 Task: Find connections with filter location Ouro Branco with filter topic #startupquoteswith filter profile language French with filter current company UNDP in India with filter school Khalsa College Amritsar with filter industry Food and Beverage Services with filter service category Visual Design with filter keywords title Video Game Writer
Action: Mouse moved to (204, 308)
Screenshot: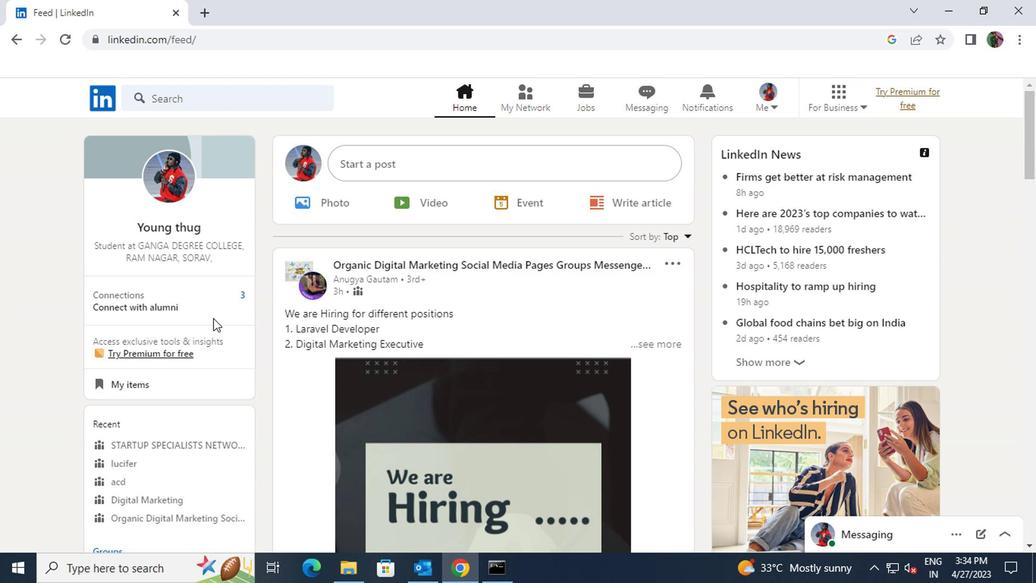 
Action: Mouse pressed left at (204, 308)
Screenshot: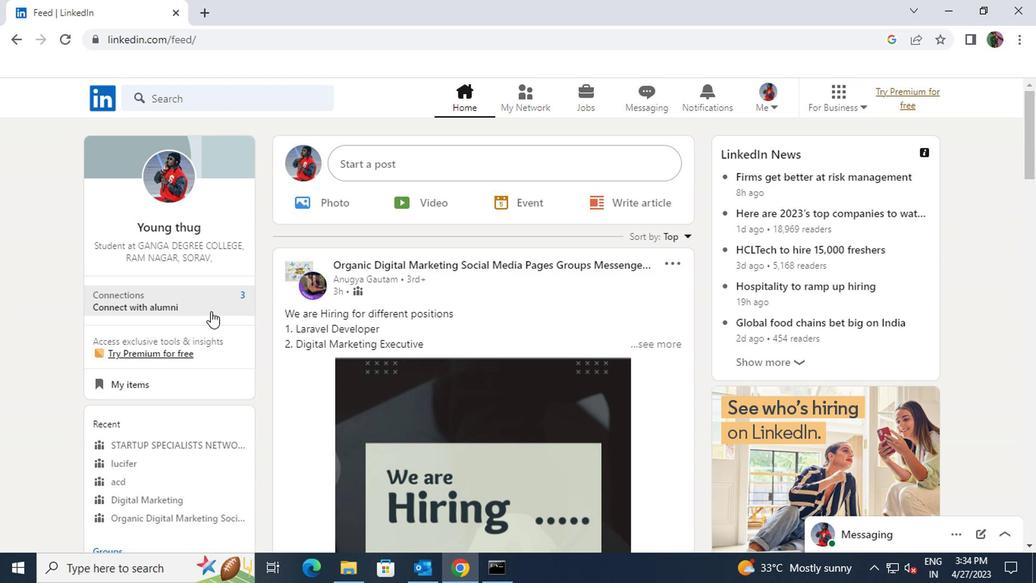 
Action: Mouse moved to (205, 184)
Screenshot: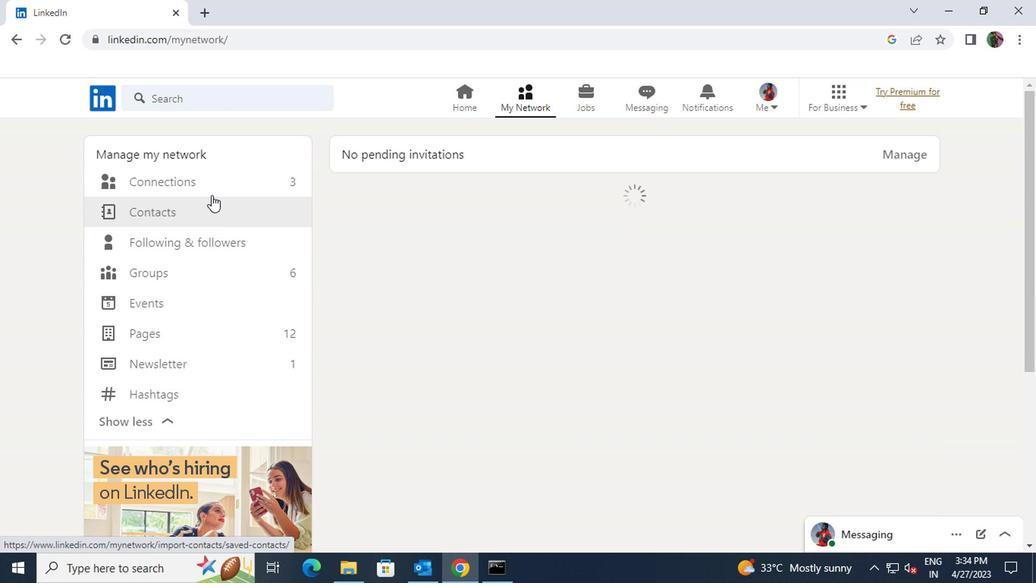 
Action: Mouse pressed left at (205, 184)
Screenshot: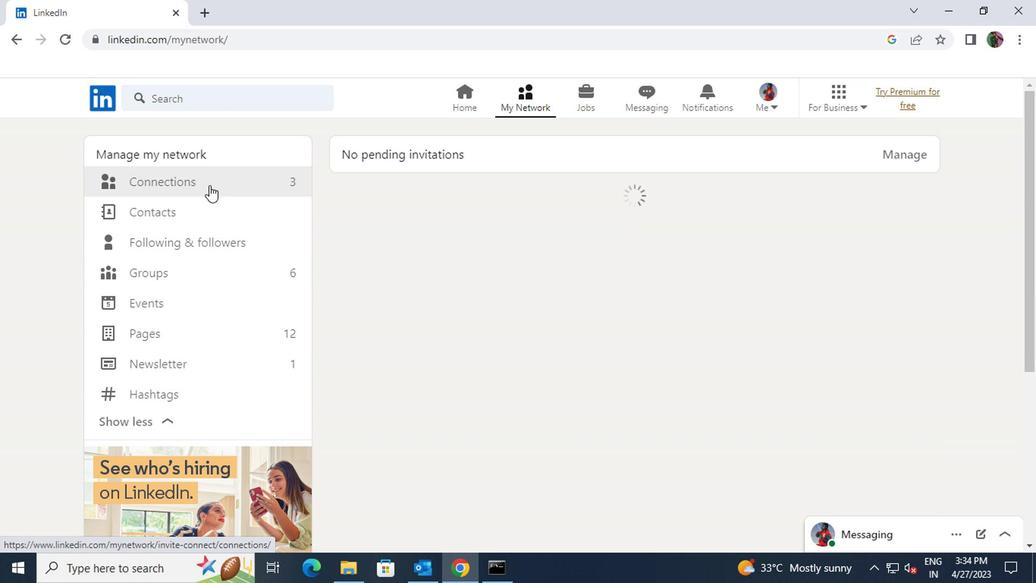
Action: Mouse moved to (605, 183)
Screenshot: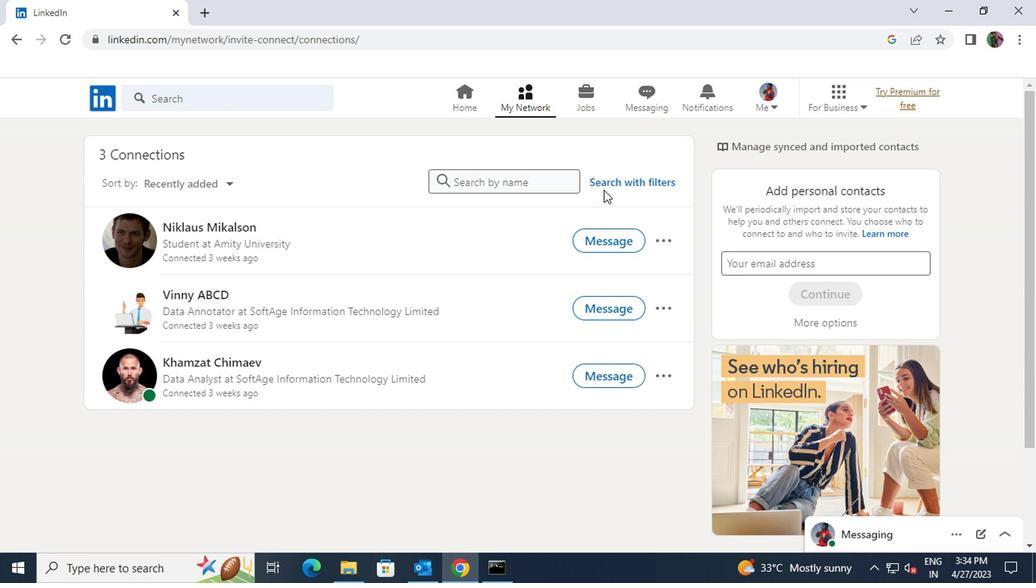 
Action: Mouse pressed left at (605, 183)
Screenshot: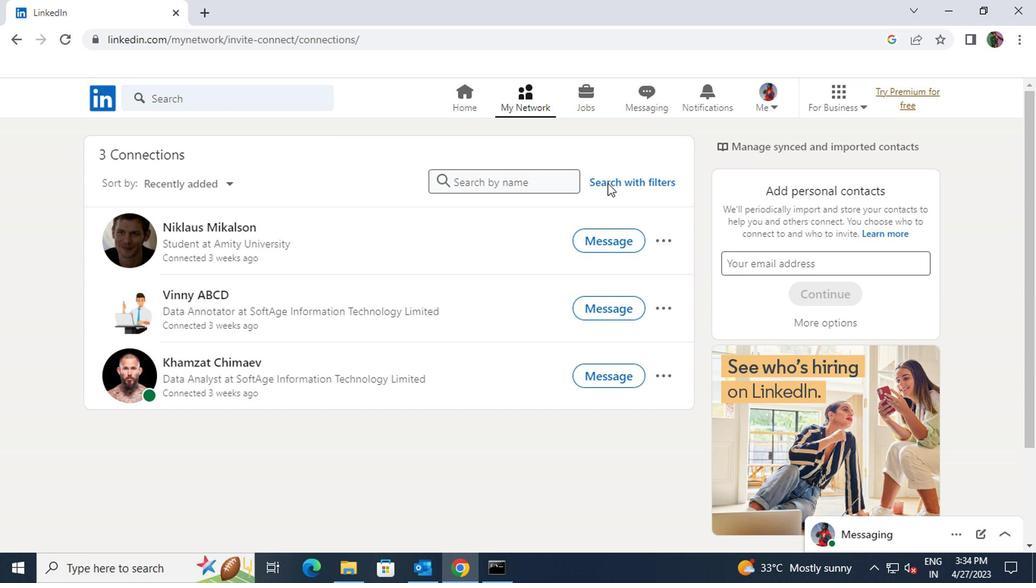 
Action: Mouse moved to (613, 179)
Screenshot: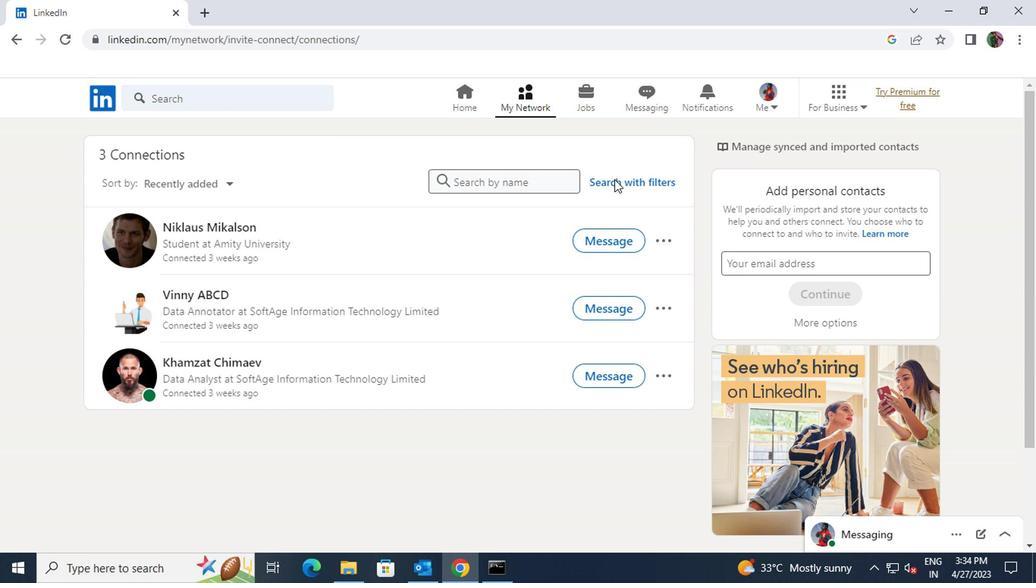 
Action: Mouse pressed left at (613, 179)
Screenshot: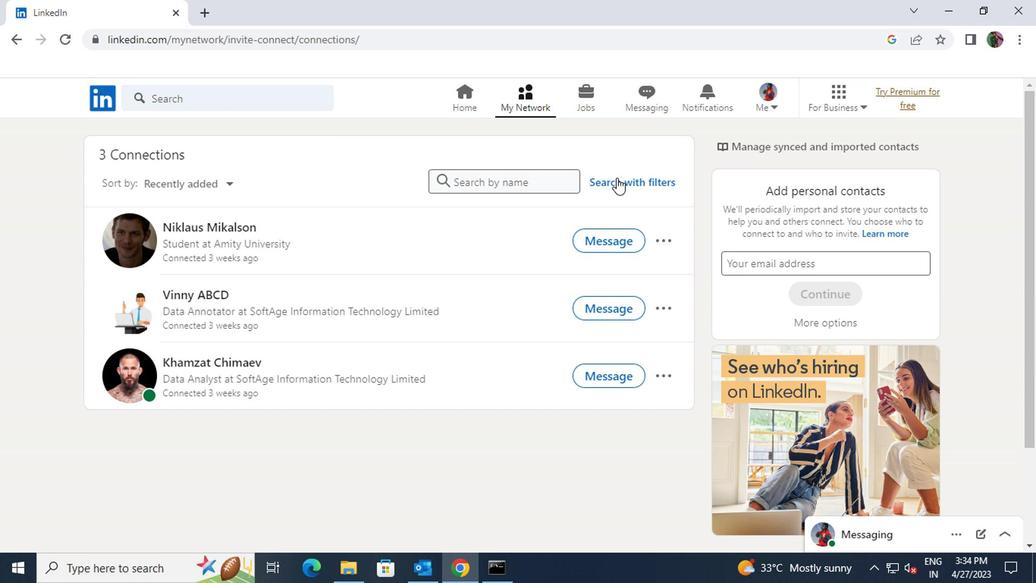 
Action: Mouse moved to (564, 141)
Screenshot: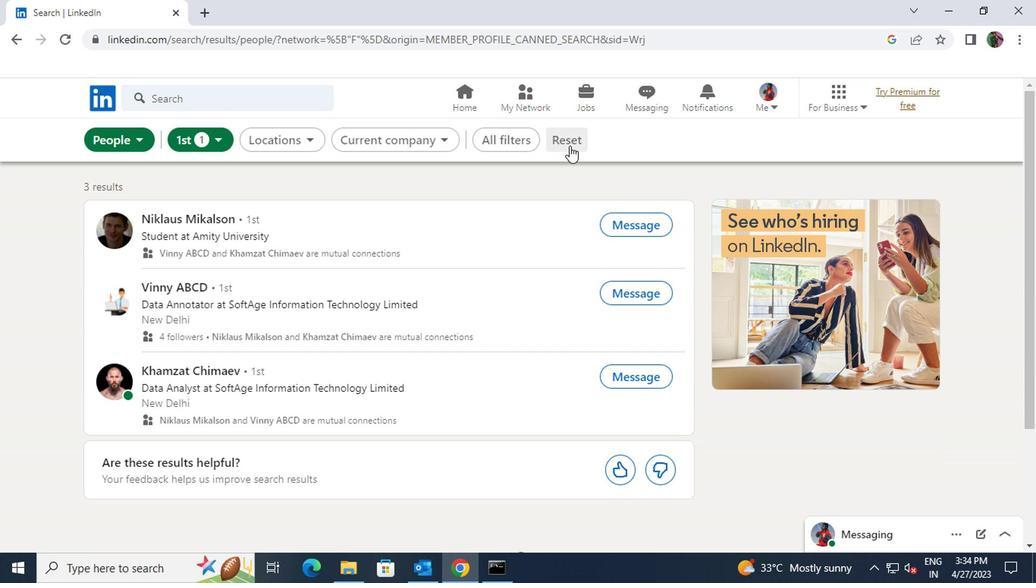 
Action: Mouse pressed left at (564, 141)
Screenshot: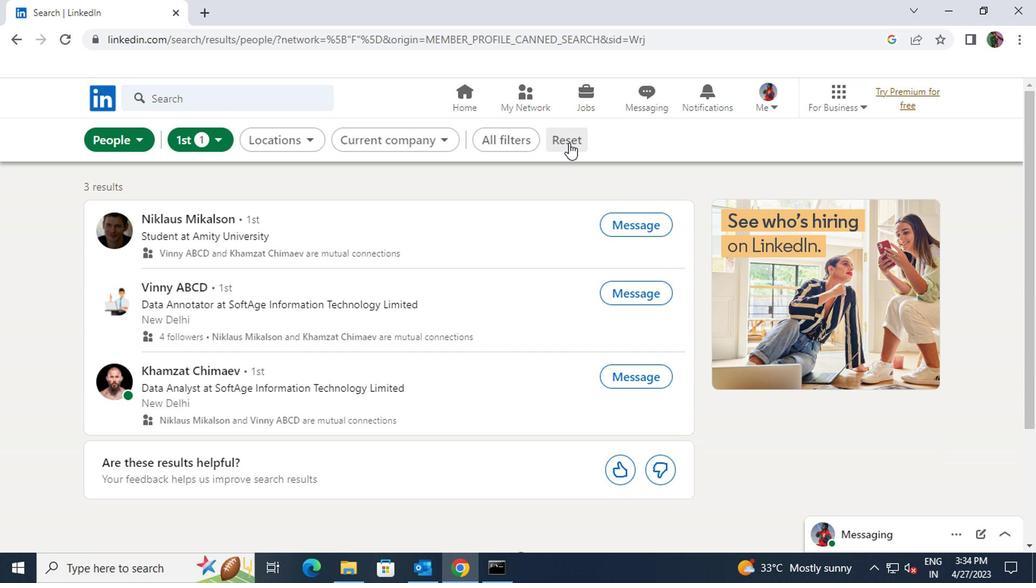 
Action: Mouse moved to (542, 136)
Screenshot: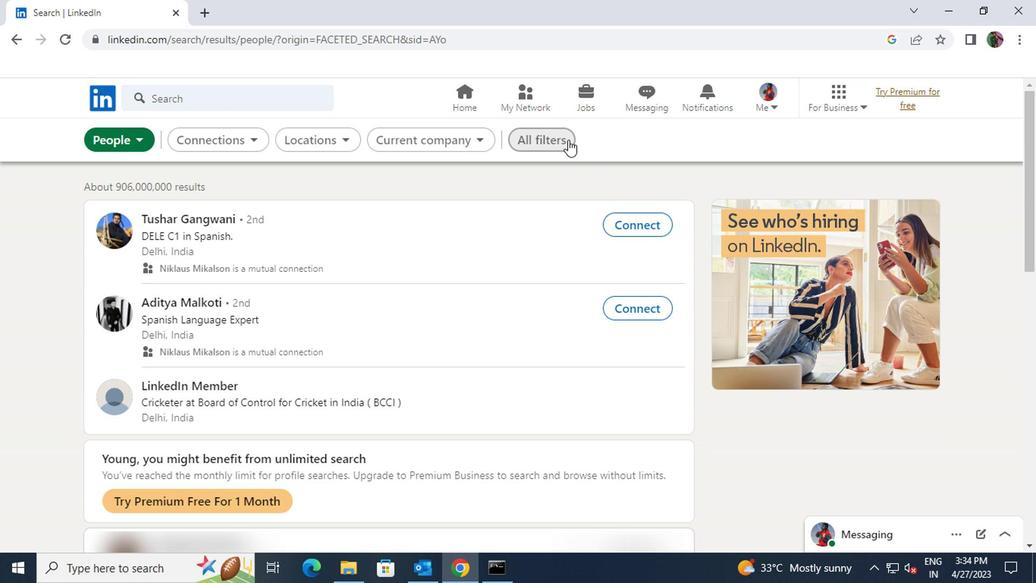 
Action: Mouse pressed left at (542, 136)
Screenshot: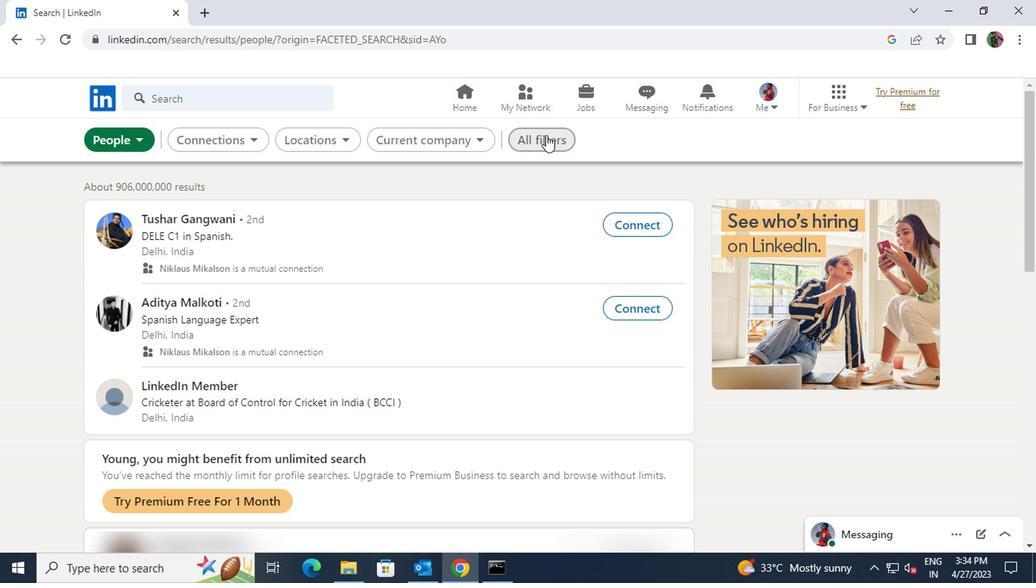 
Action: Mouse moved to (725, 310)
Screenshot: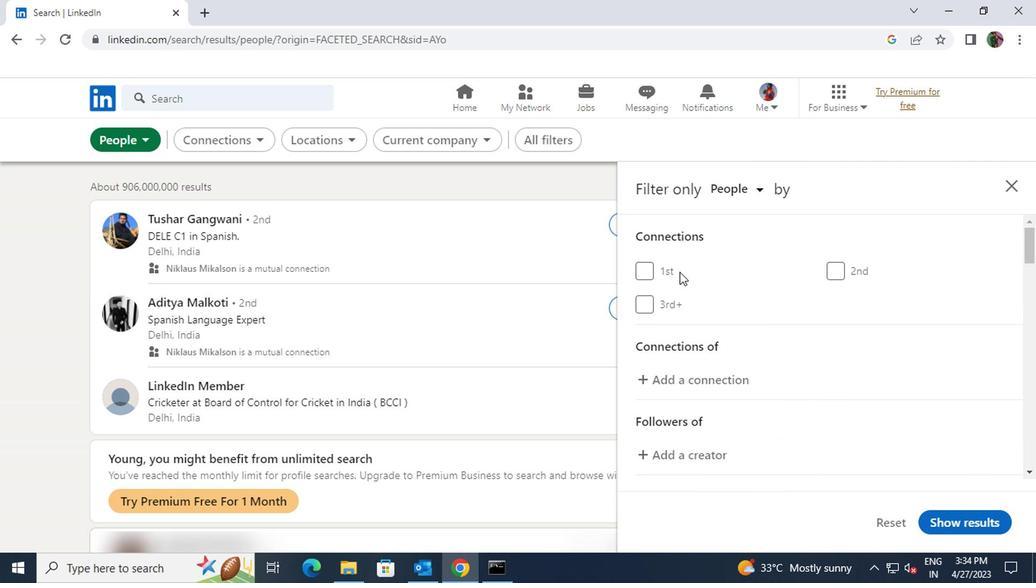 
Action: Mouse scrolled (725, 309) with delta (0, -1)
Screenshot: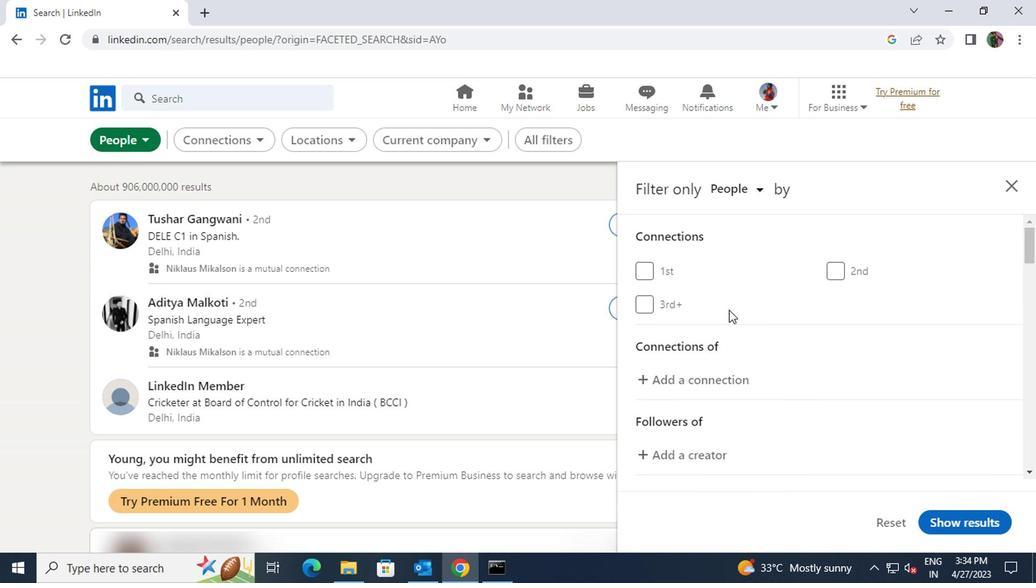 
Action: Mouse scrolled (725, 309) with delta (0, -1)
Screenshot: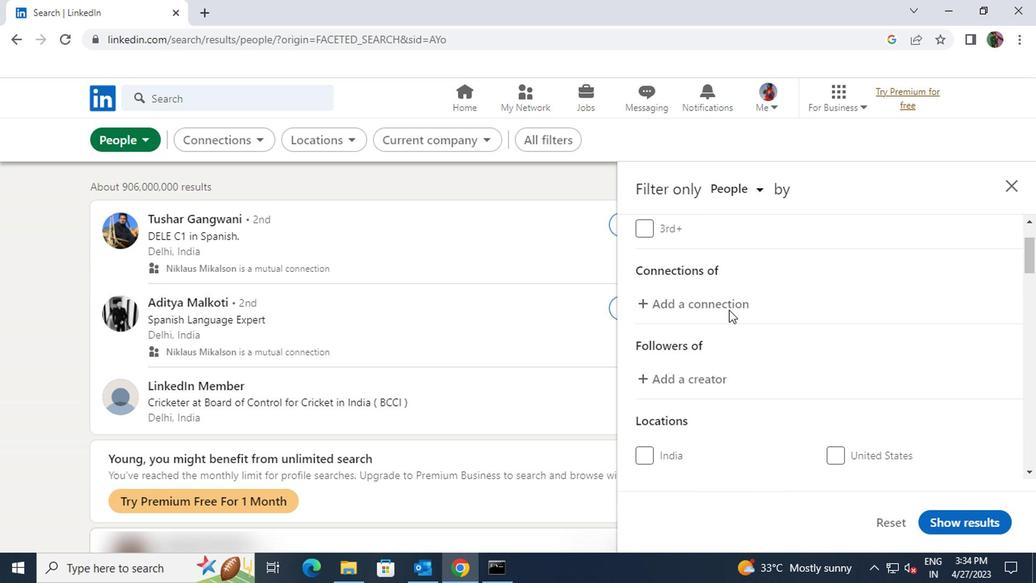 
Action: Mouse scrolled (725, 309) with delta (0, -1)
Screenshot: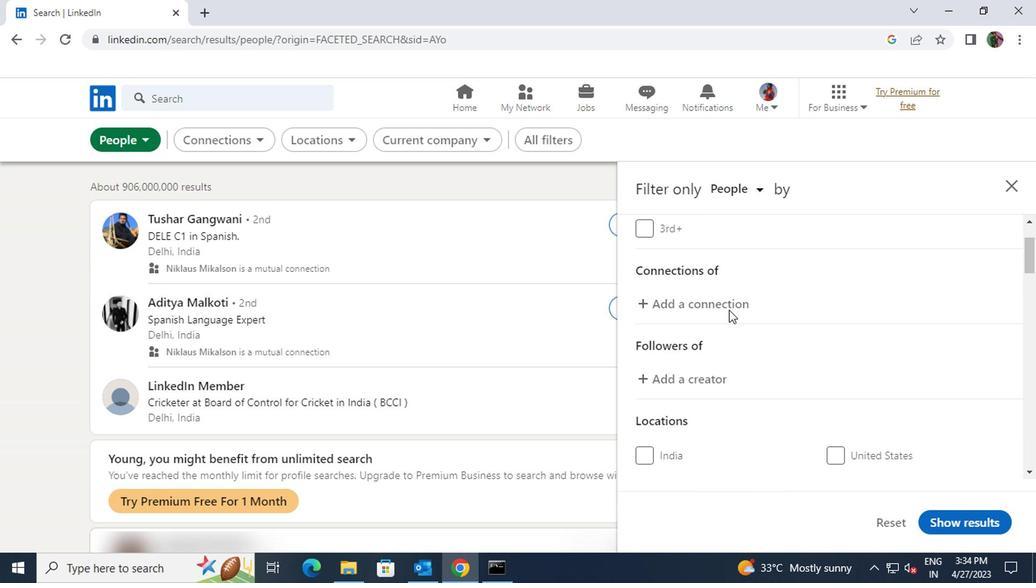 
Action: Mouse moved to (840, 375)
Screenshot: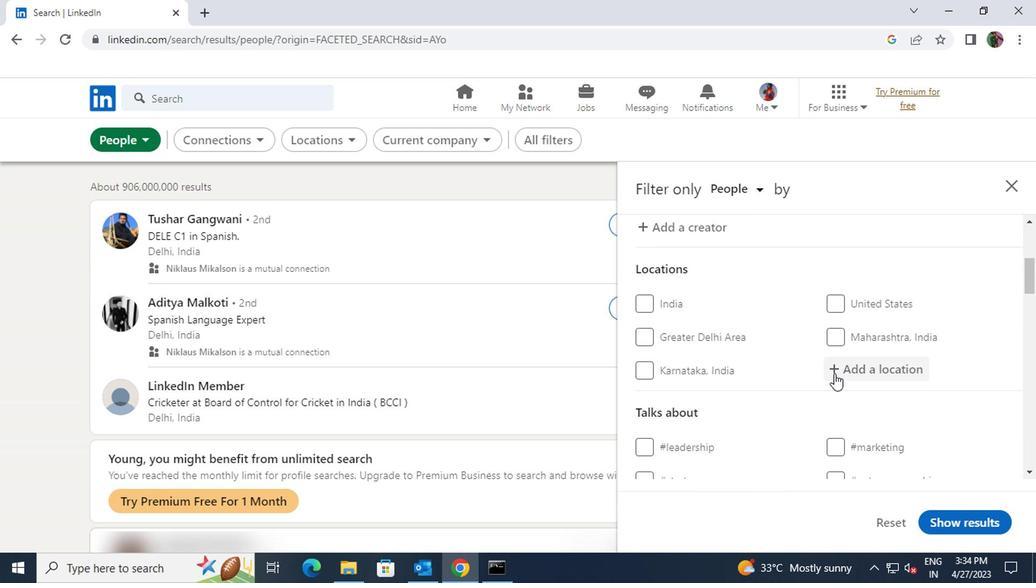 
Action: Mouse pressed left at (840, 375)
Screenshot: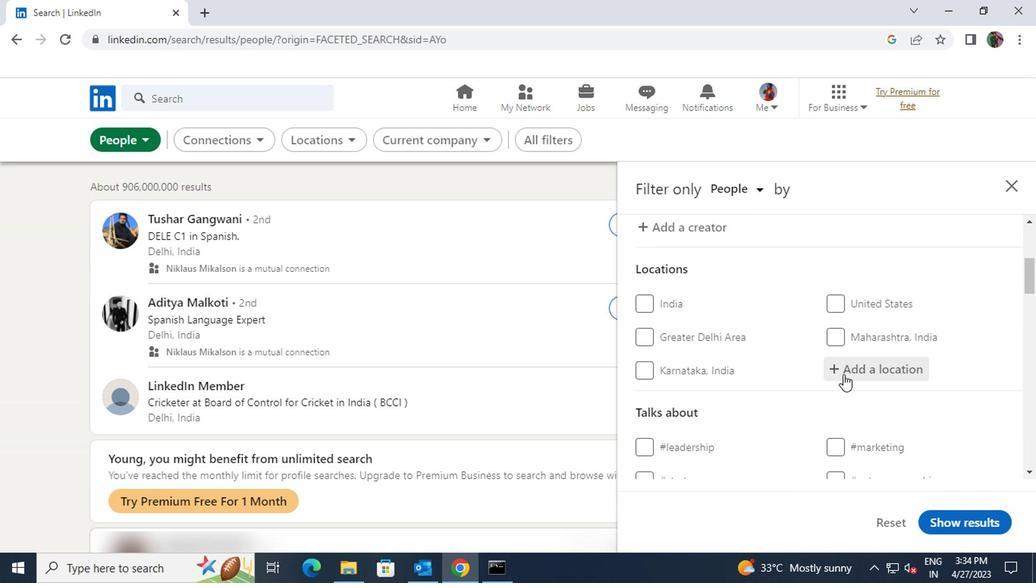 
Action: Mouse moved to (841, 375)
Screenshot: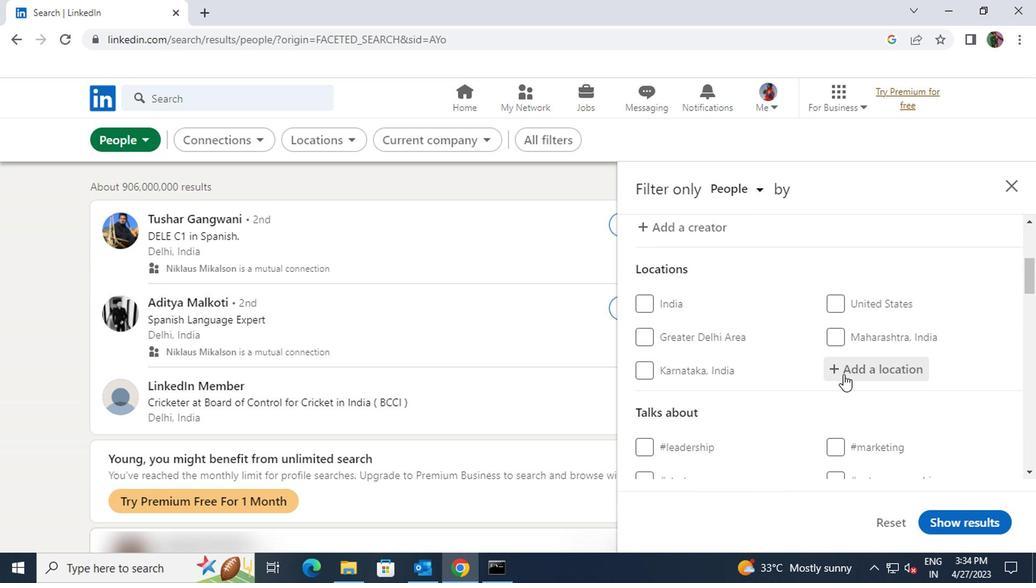 
Action: Key pressed <Key.shift><Key.shift><Key.shift><Key.shift>OURO<Key.space><Key.shift>B
Screenshot: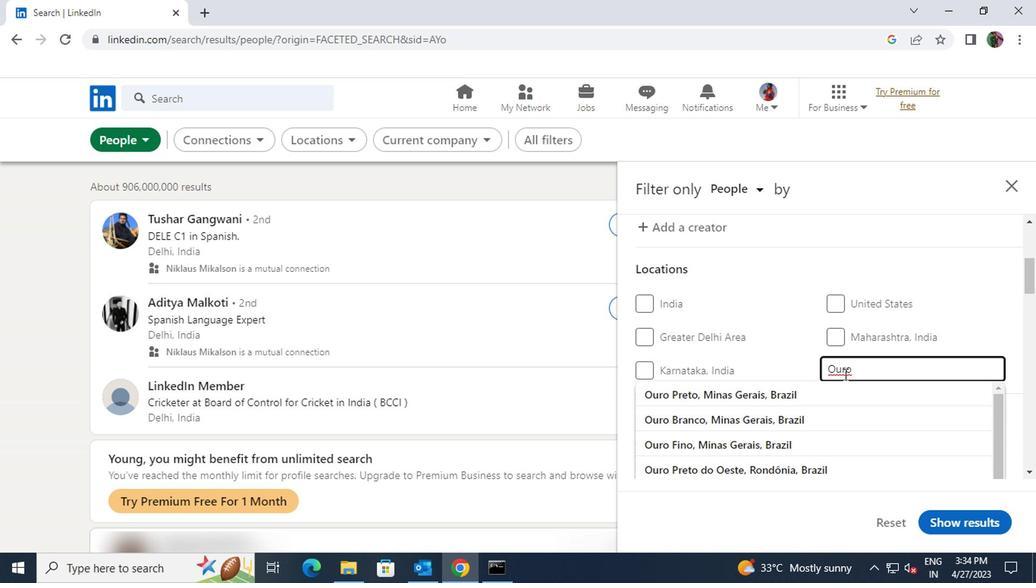 
Action: Mouse moved to (831, 392)
Screenshot: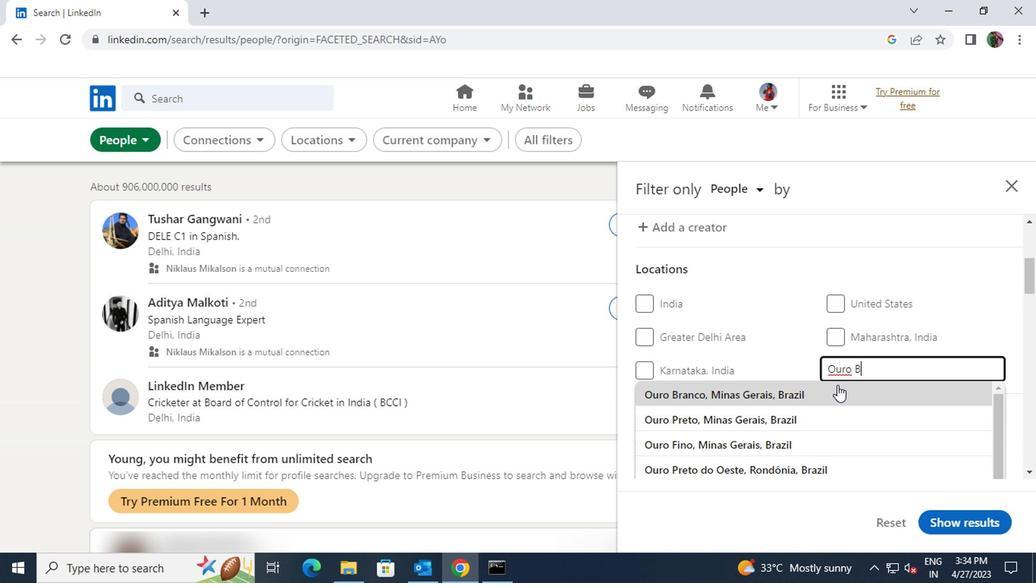 
Action: Mouse pressed left at (831, 392)
Screenshot: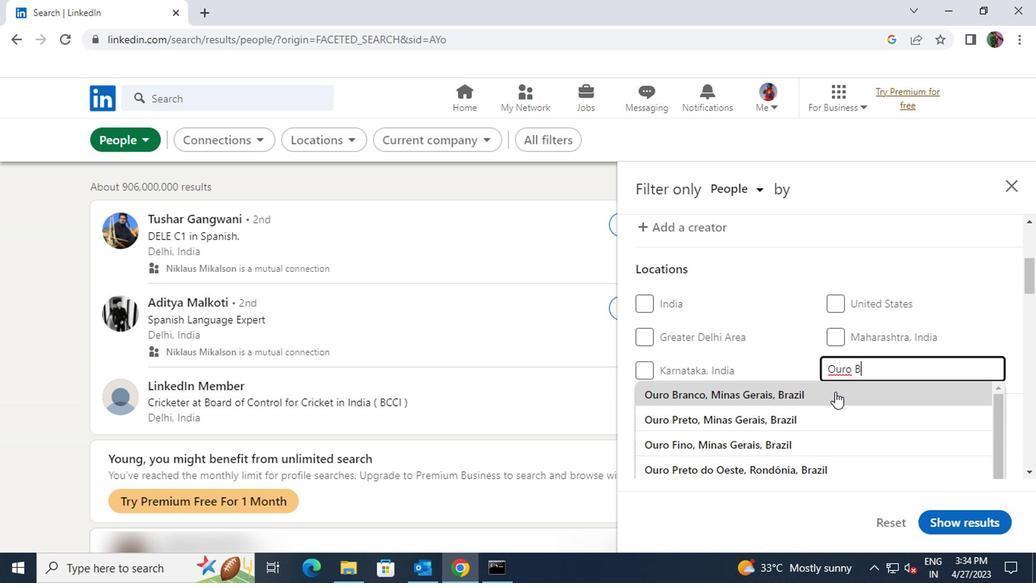 
Action: Mouse scrolled (831, 391) with delta (0, 0)
Screenshot: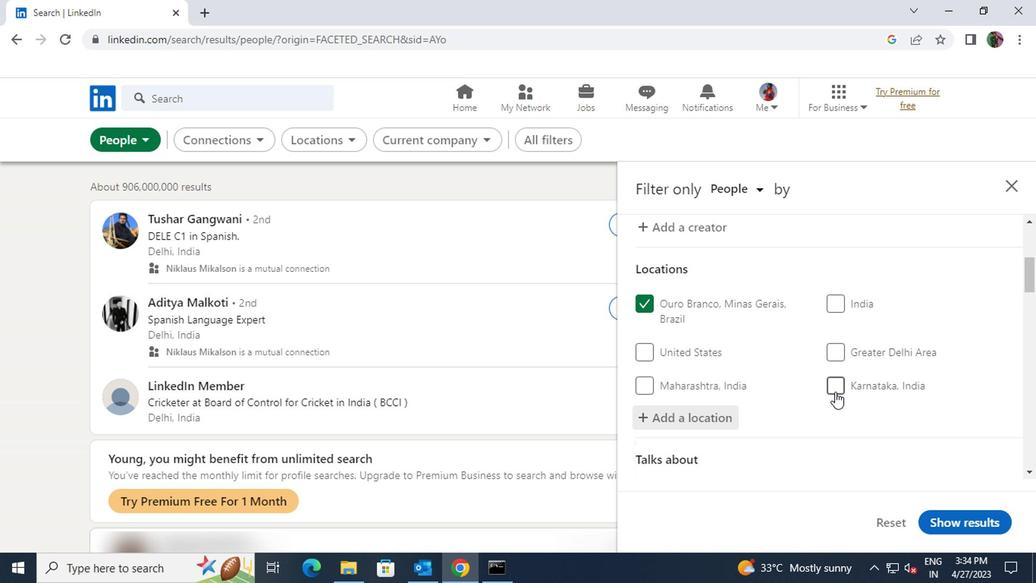 
Action: Mouse scrolled (831, 391) with delta (0, 0)
Screenshot: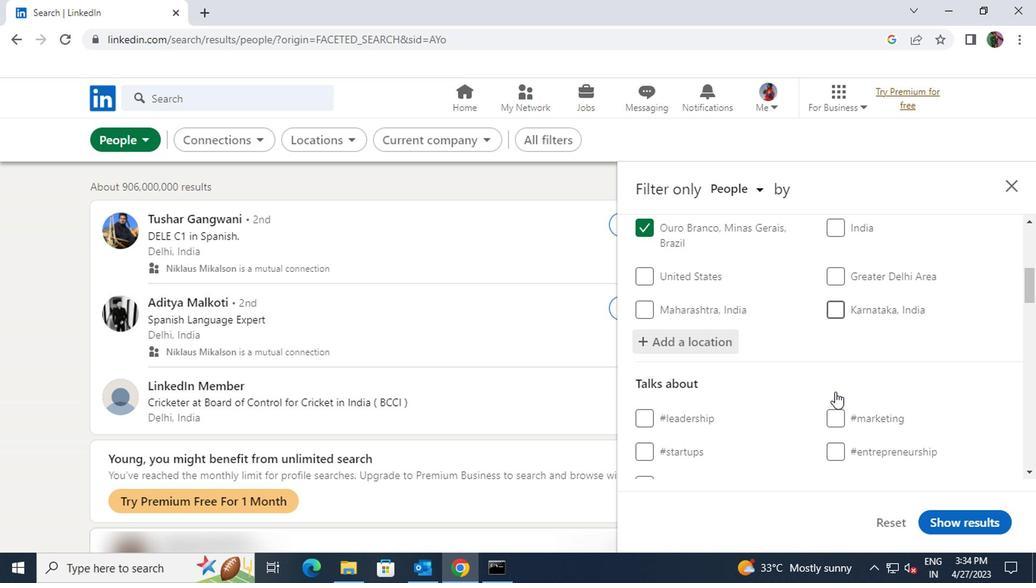 
Action: Mouse moved to (837, 410)
Screenshot: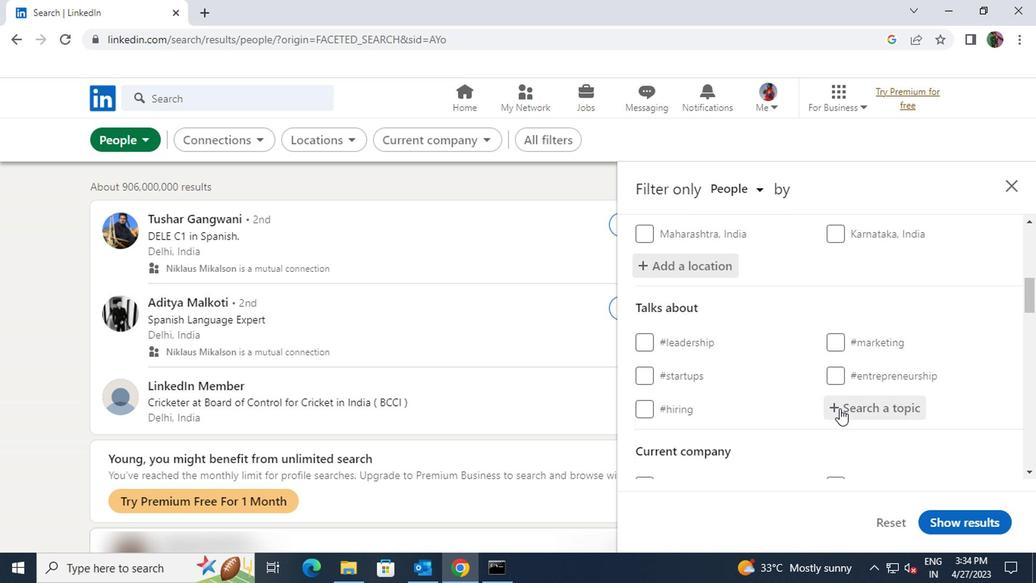
Action: Mouse pressed left at (837, 410)
Screenshot: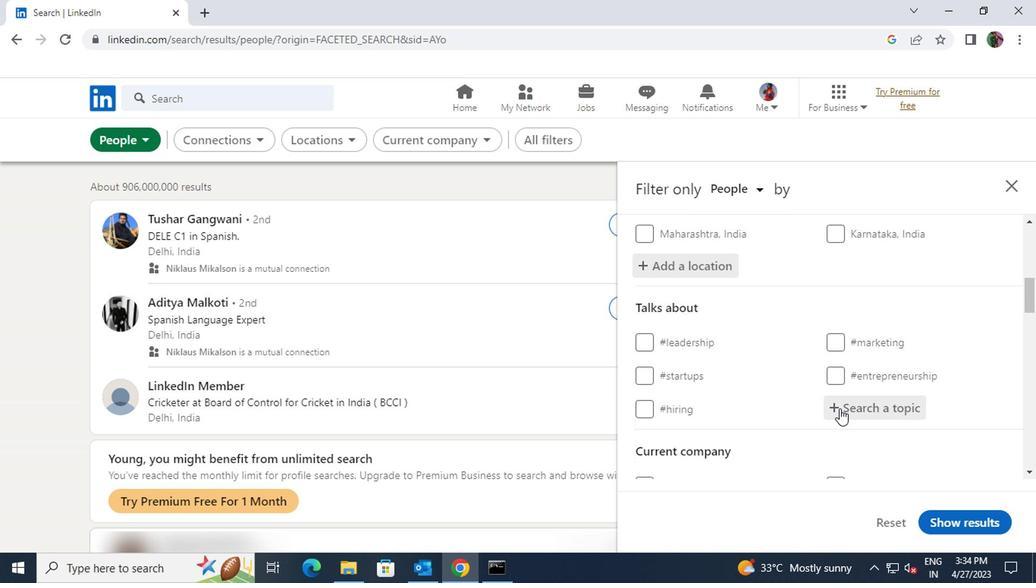 
Action: Key pressed <Key.shift><Key.shift><Key.shift><Key.shift><Key.shift><Key.shift><Key.shift><Key.shift><Key.shift><Key.shift>#STARTUPQUOTESWITH
Screenshot: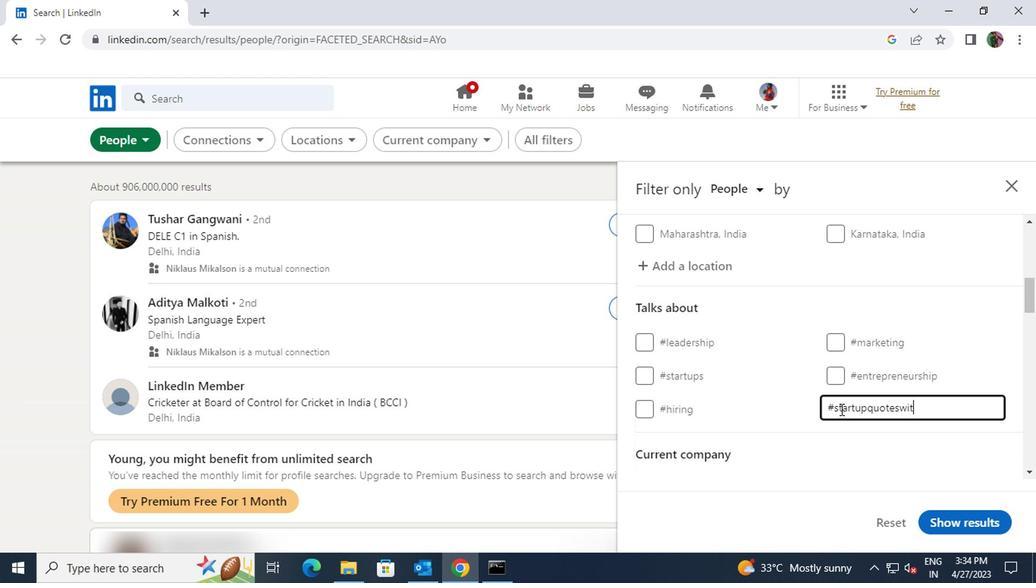 
Action: Mouse scrolled (837, 409) with delta (0, -1)
Screenshot: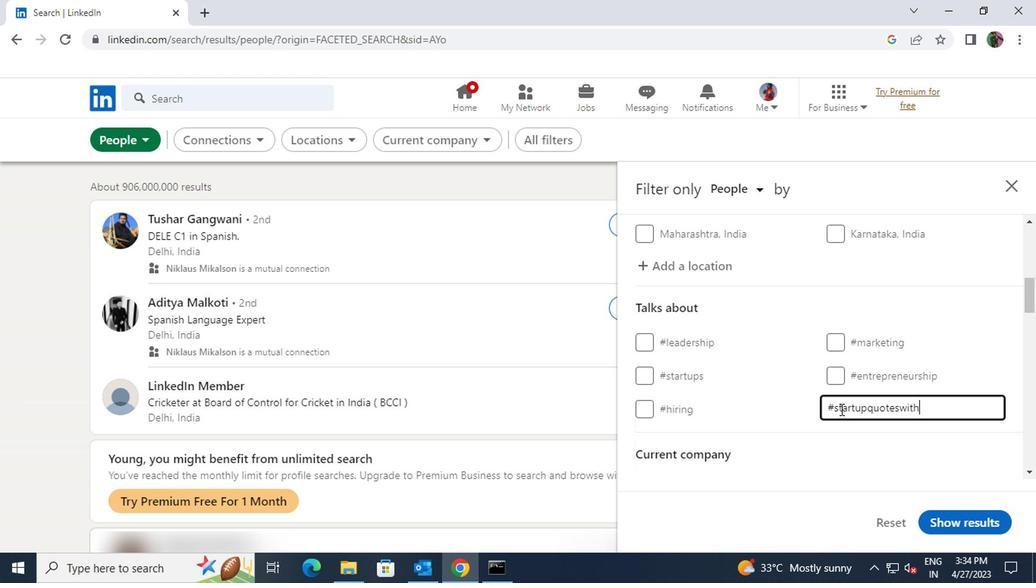 
Action: Mouse scrolled (837, 409) with delta (0, -1)
Screenshot: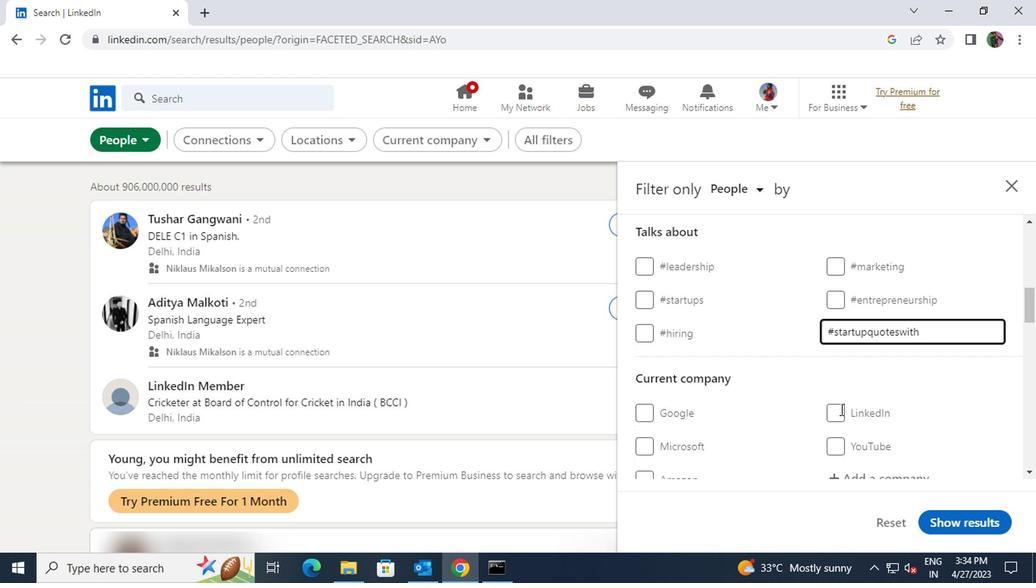 
Action: Mouse moved to (838, 406)
Screenshot: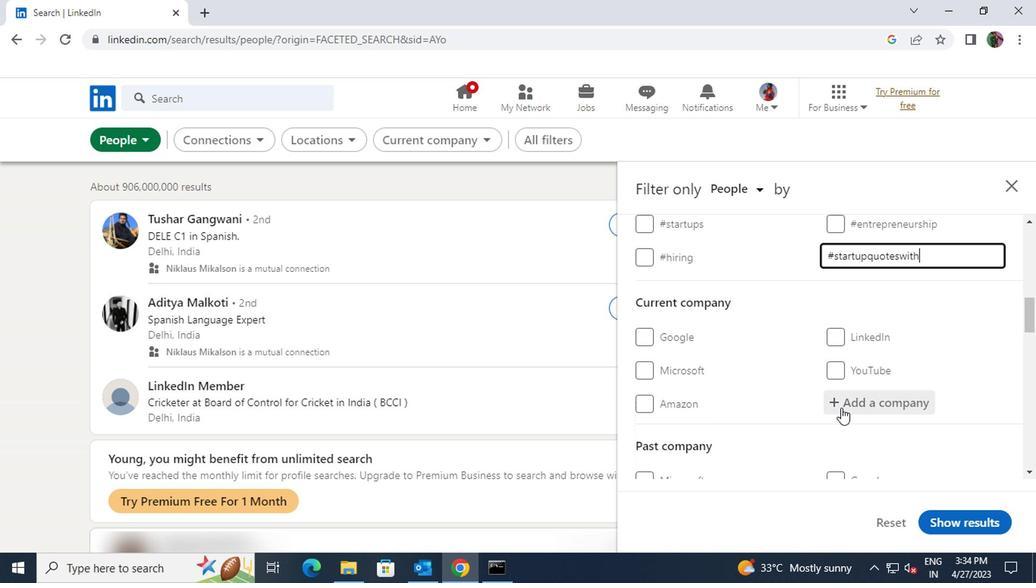 
Action: Mouse pressed left at (838, 406)
Screenshot: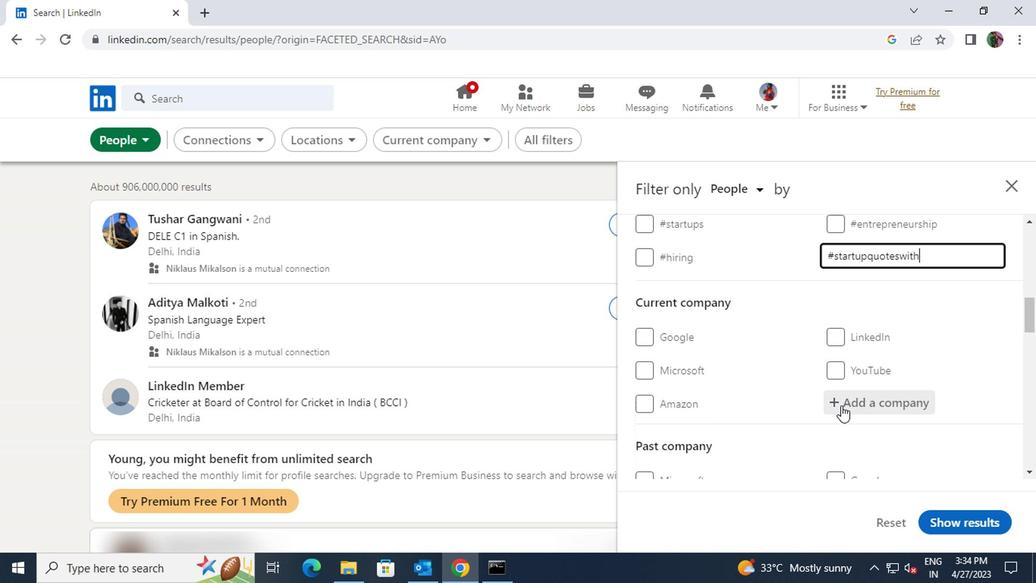 
Action: Key pressed <Key.shift>UNDP
Screenshot: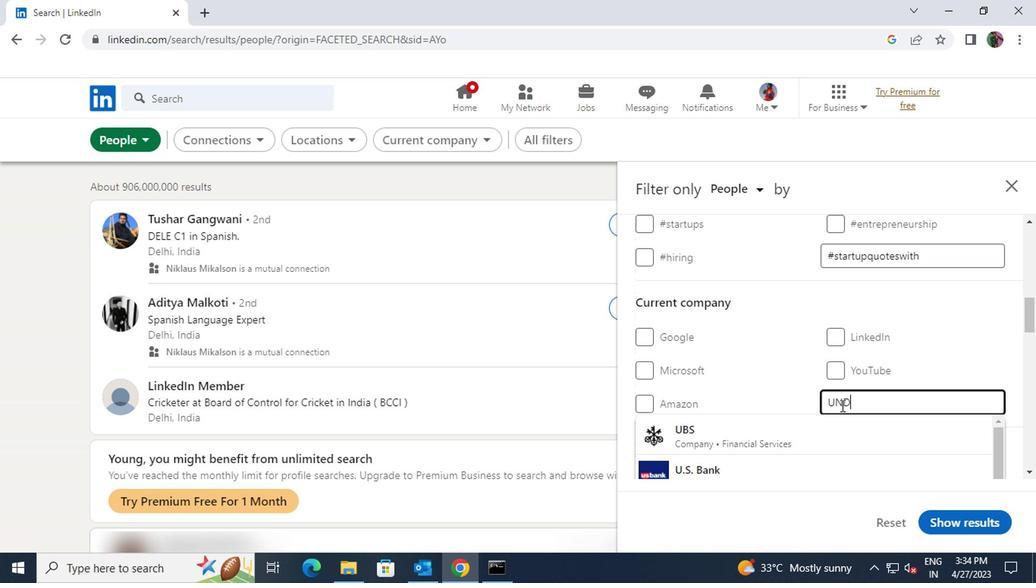 
Action: Mouse moved to (835, 416)
Screenshot: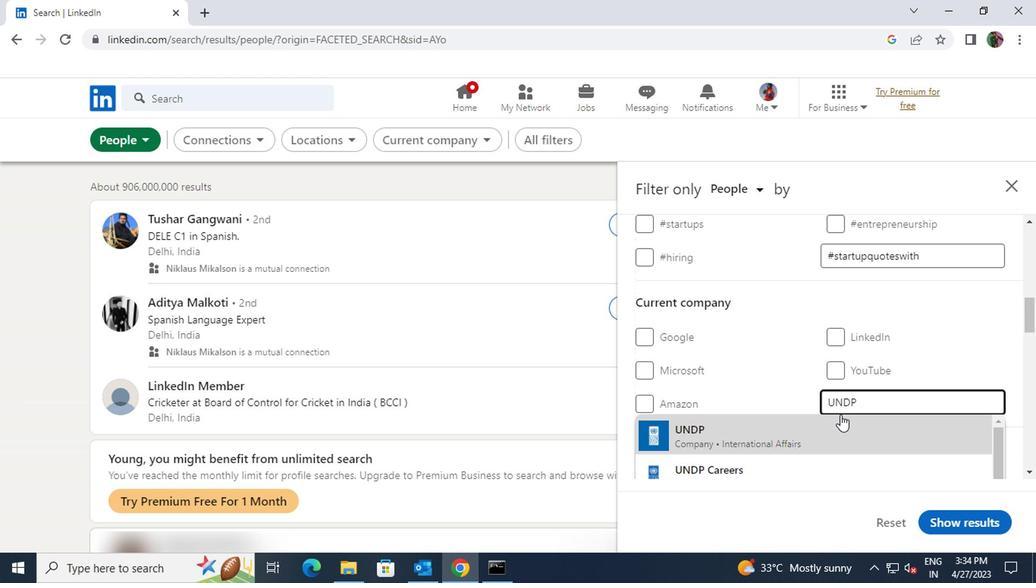 
Action: Mouse scrolled (835, 416) with delta (0, 0)
Screenshot: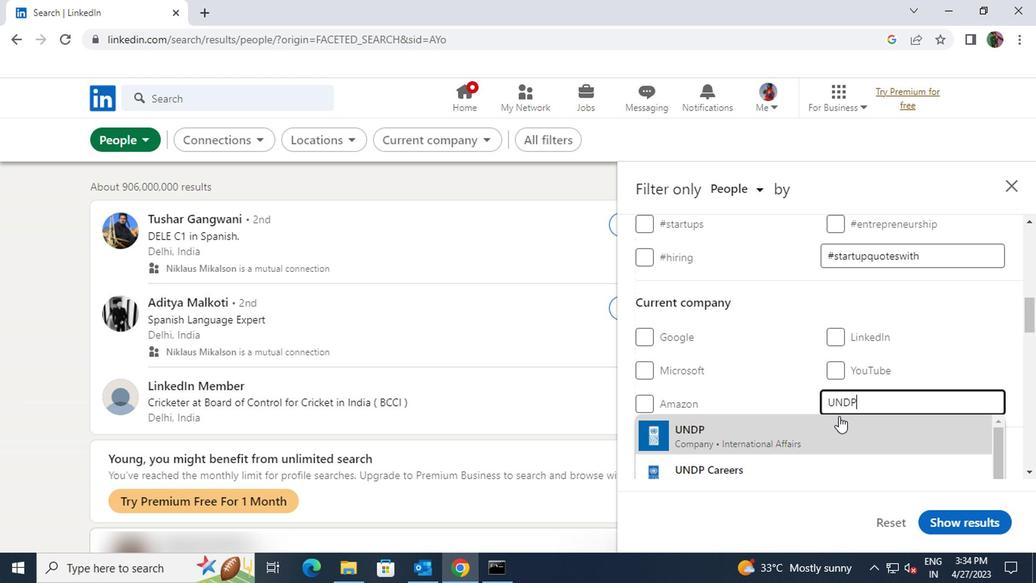
Action: Mouse moved to (835, 422)
Screenshot: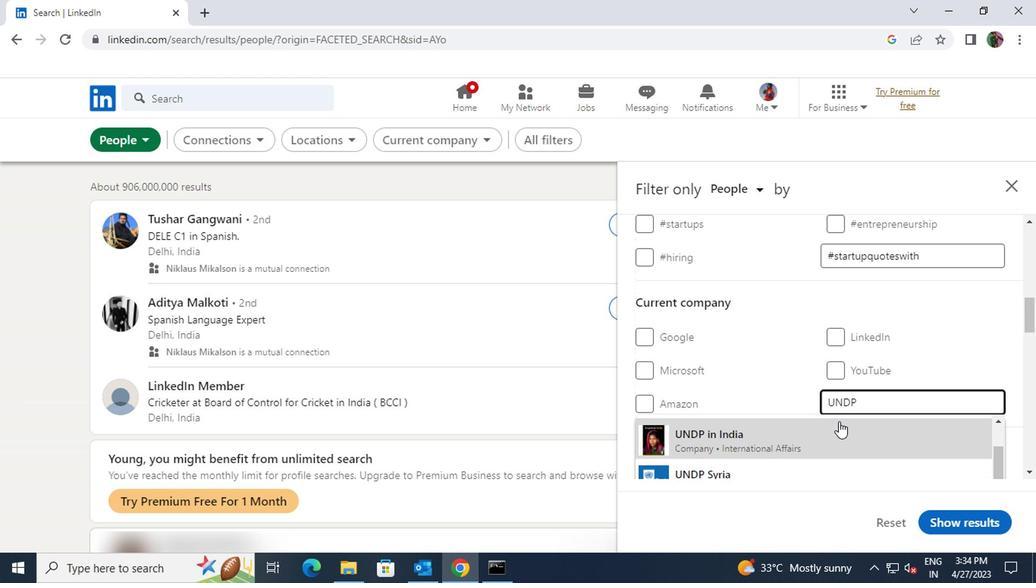 
Action: Mouse pressed left at (835, 422)
Screenshot: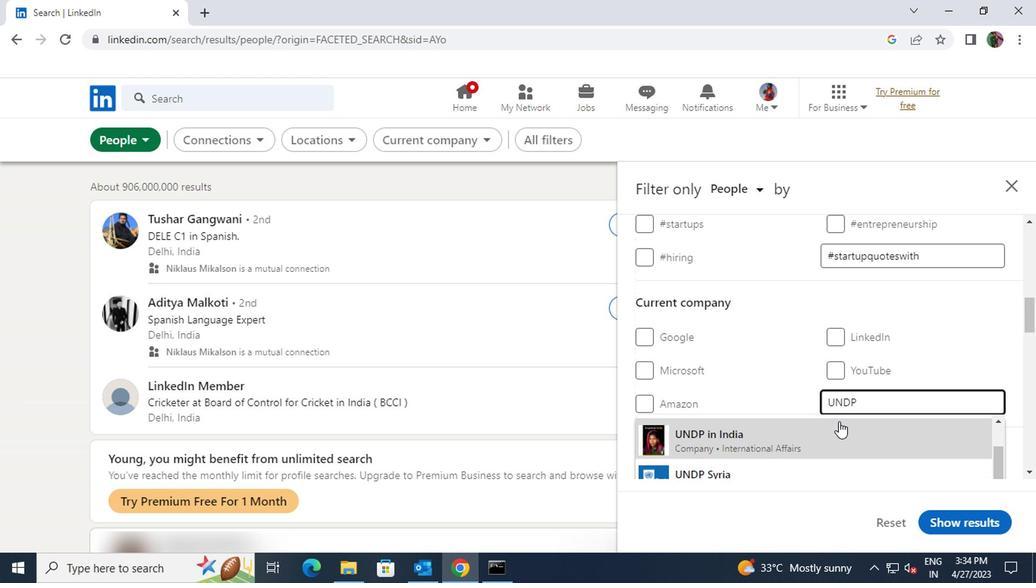 
Action: Mouse scrolled (835, 422) with delta (0, 0)
Screenshot: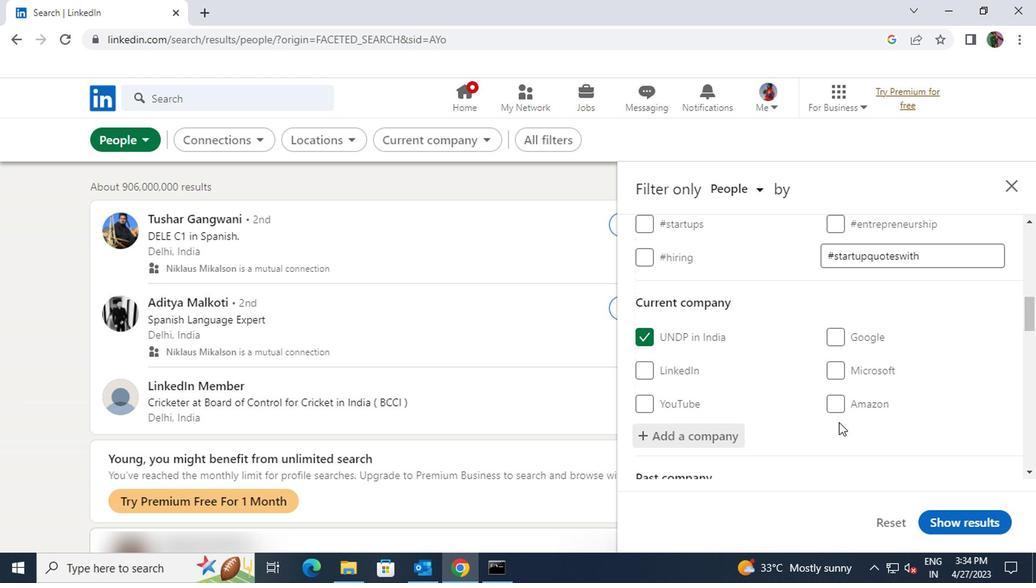 
Action: Mouse scrolled (835, 422) with delta (0, 0)
Screenshot: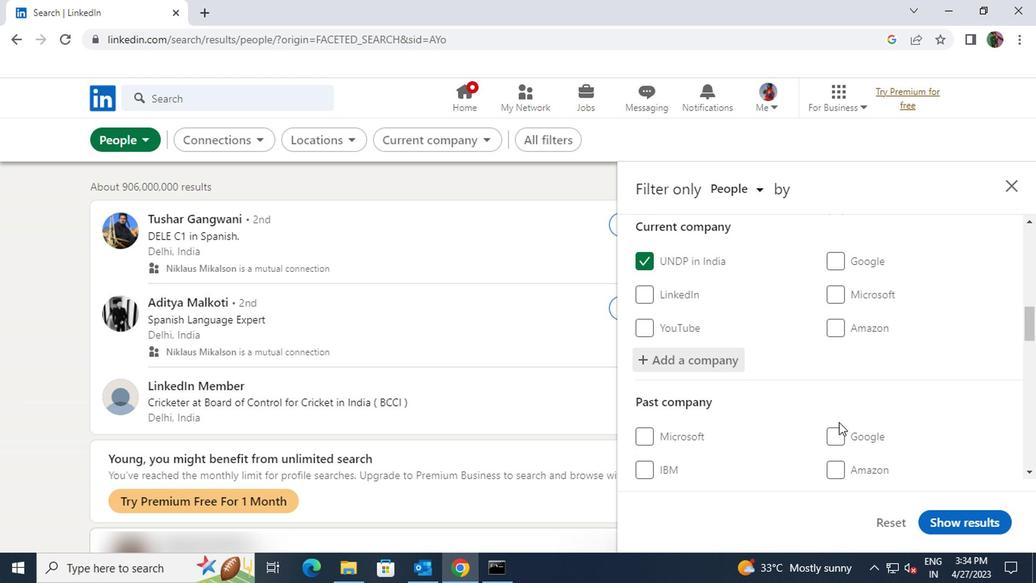 
Action: Mouse scrolled (835, 422) with delta (0, 0)
Screenshot: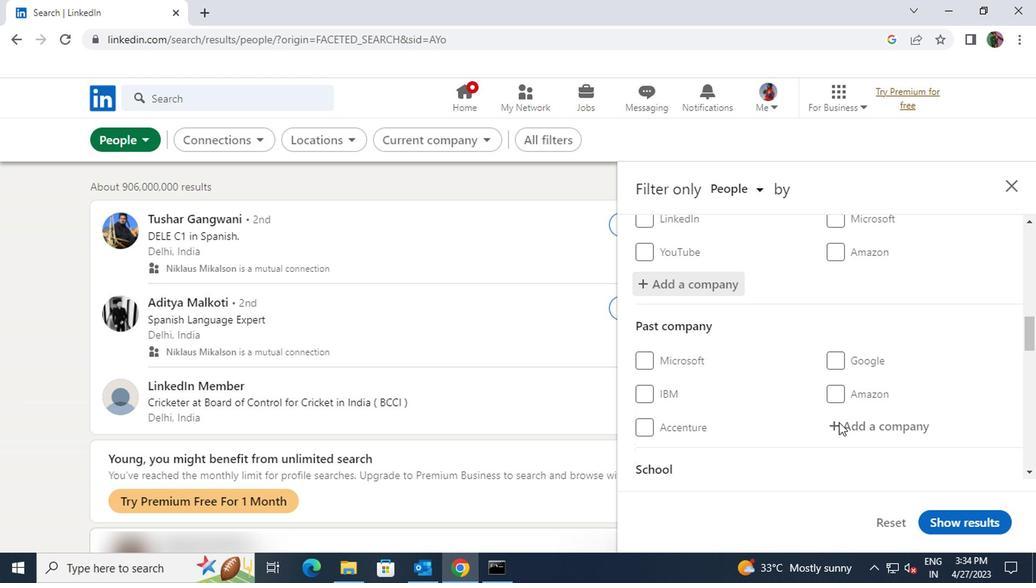 
Action: Mouse scrolled (835, 422) with delta (0, 0)
Screenshot: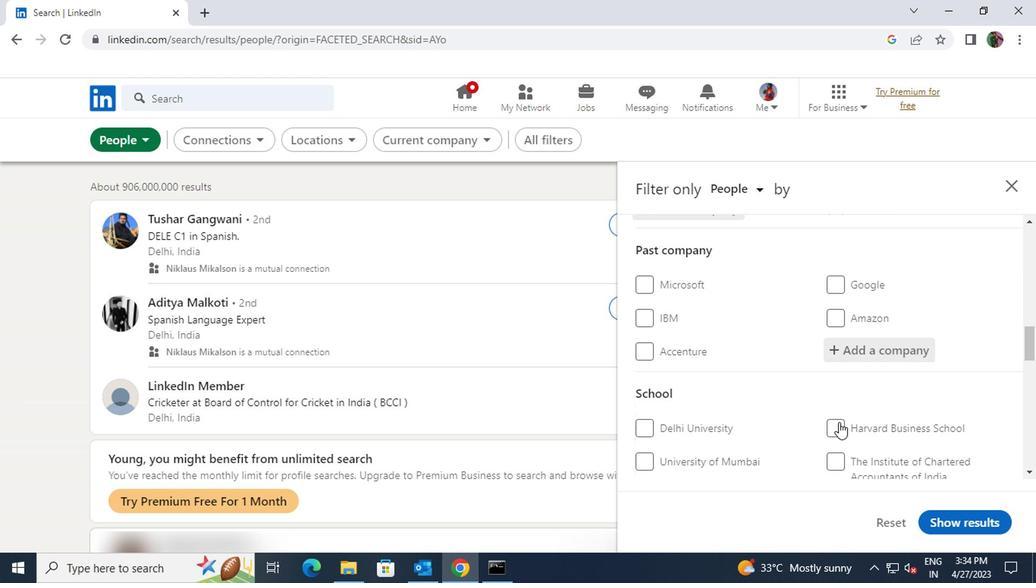 
Action: Mouse moved to (835, 427)
Screenshot: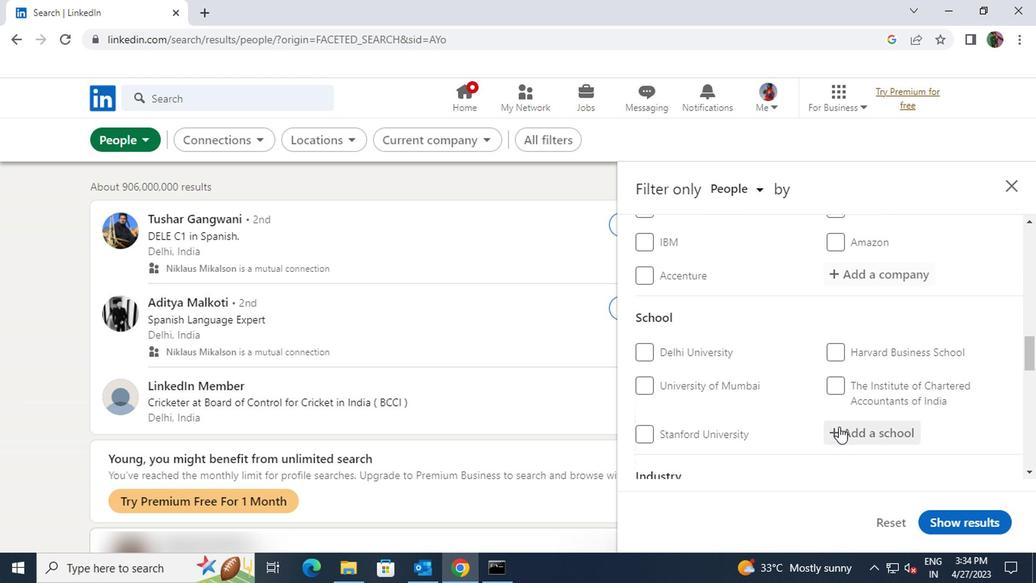 
Action: Mouse pressed left at (835, 427)
Screenshot: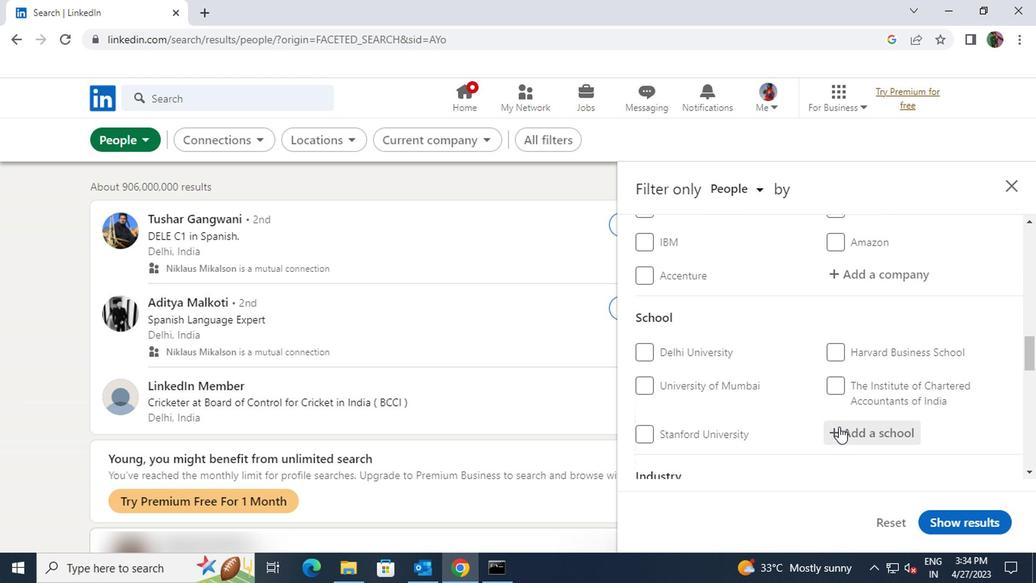 
Action: Key pressed <Key.shift>KHALSA
Screenshot: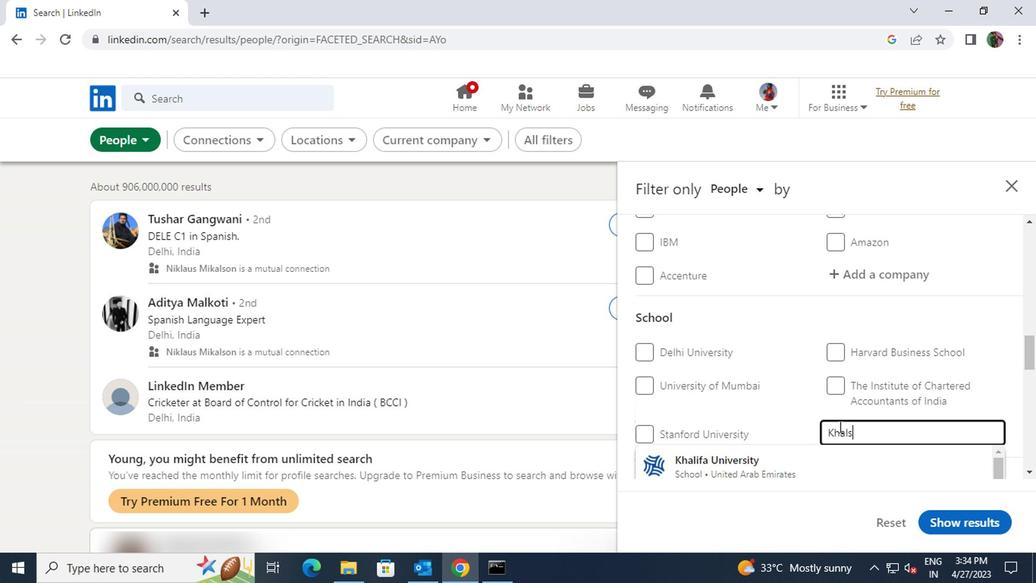 
Action: Mouse moved to (820, 463)
Screenshot: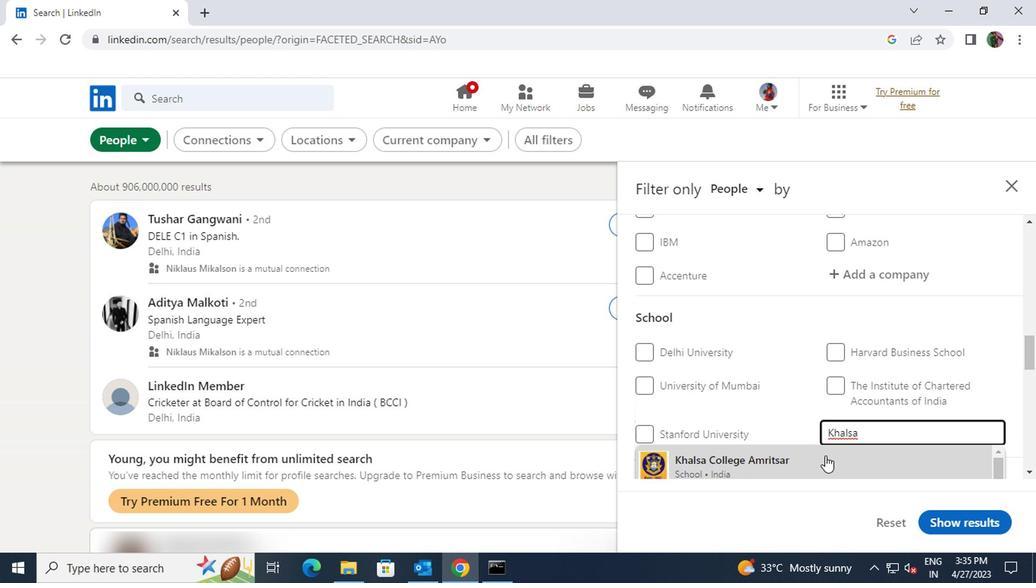 
Action: Mouse pressed left at (820, 463)
Screenshot: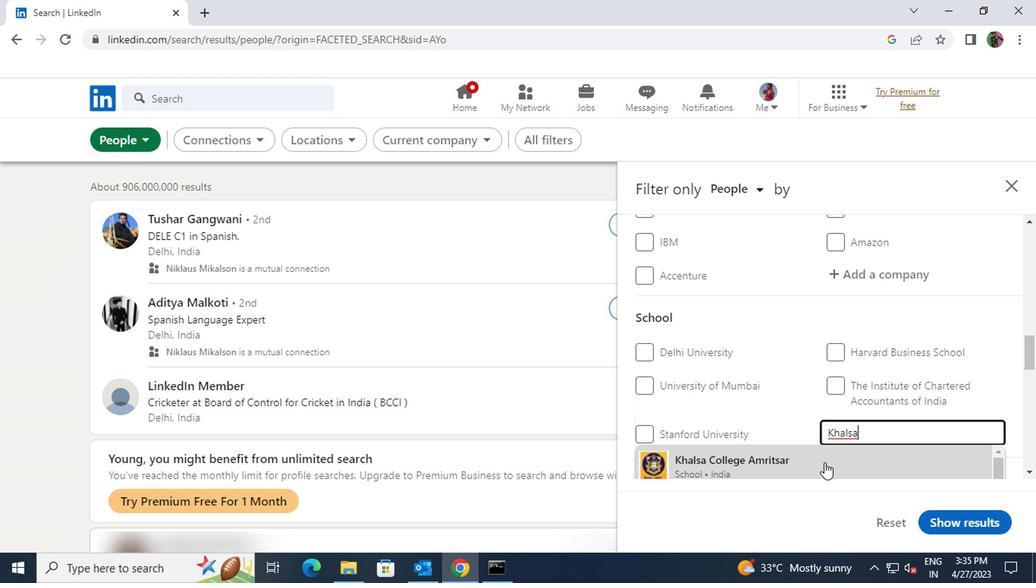 
Action: Mouse scrolled (820, 462) with delta (0, -1)
Screenshot: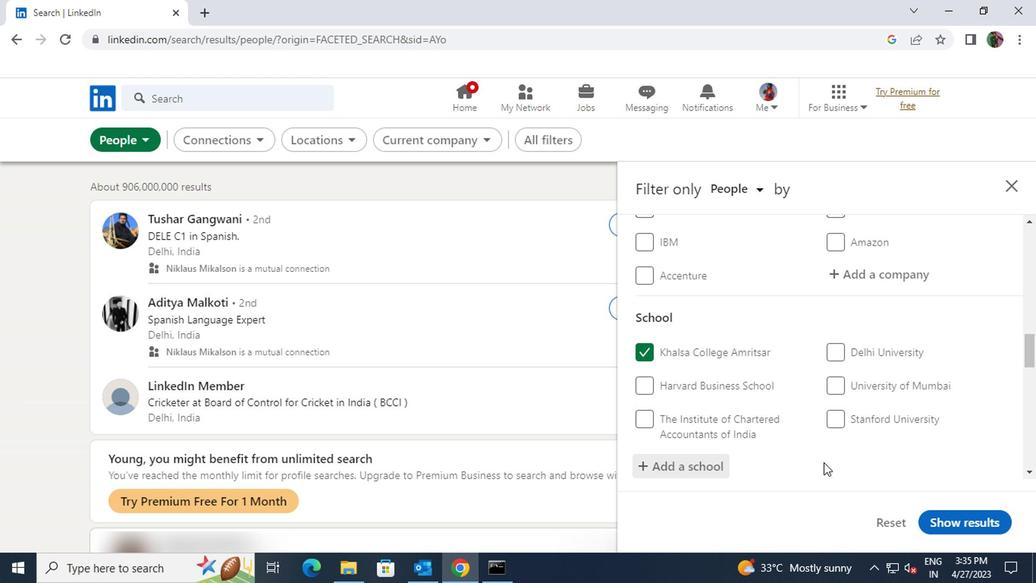 
Action: Mouse scrolled (820, 462) with delta (0, -1)
Screenshot: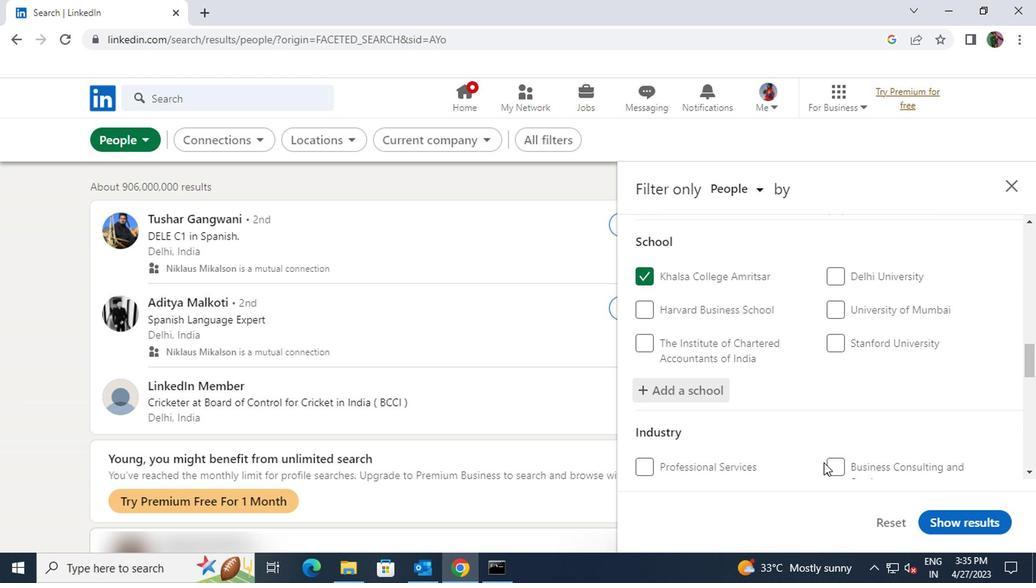
Action: Mouse scrolled (820, 462) with delta (0, -1)
Screenshot: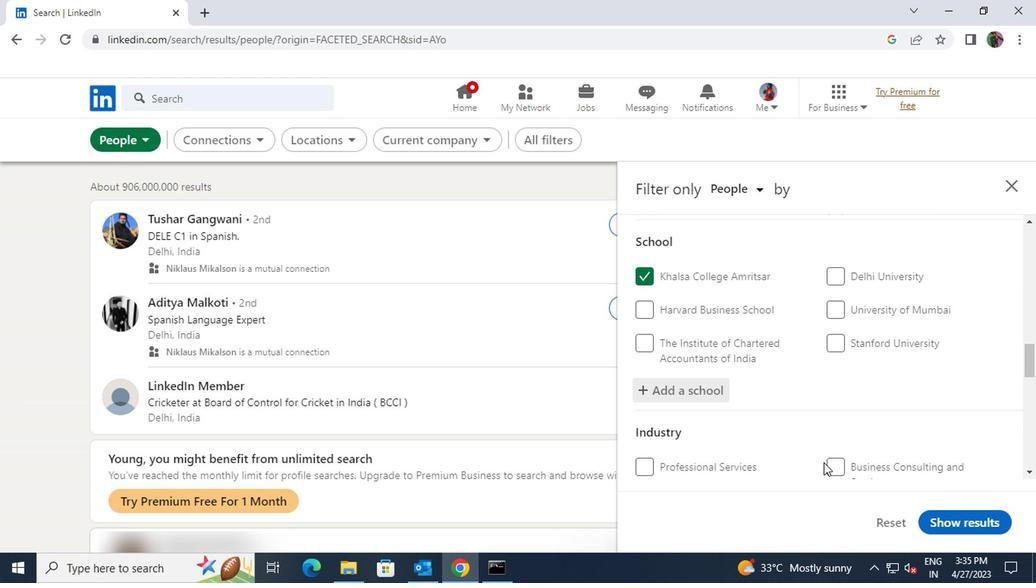 
Action: Mouse moved to (840, 415)
Screenshot: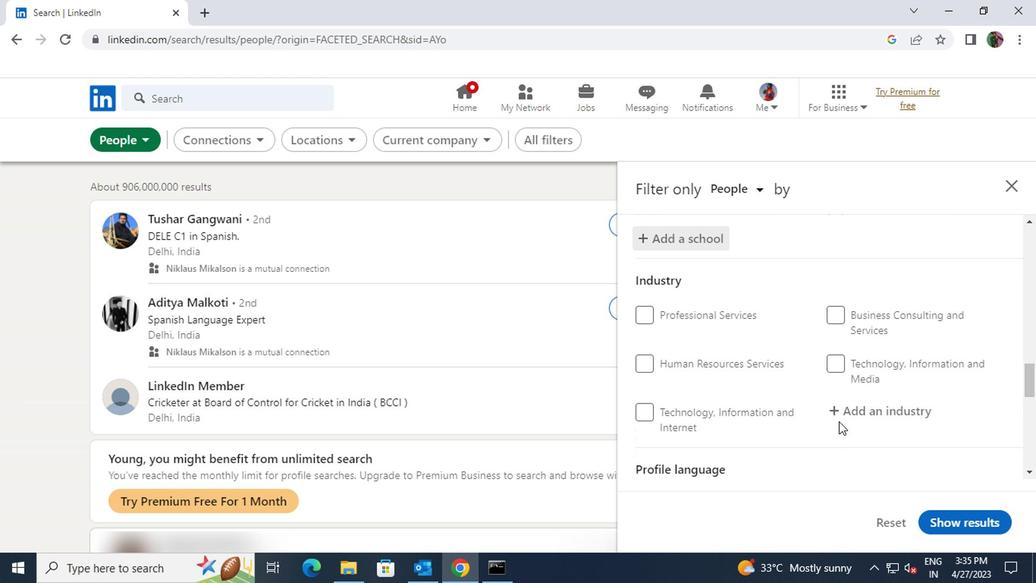 
Action: Mouse pressed left at (840, 415)
Screenshot: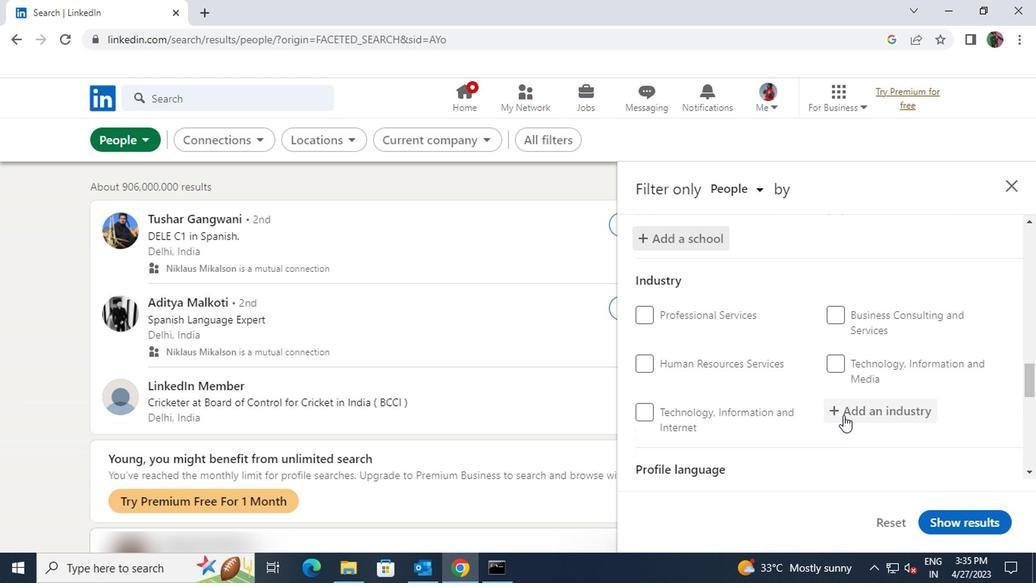 
Action: Key pressed <Key.shift>FOOD<Key.space>AND
Screenshot: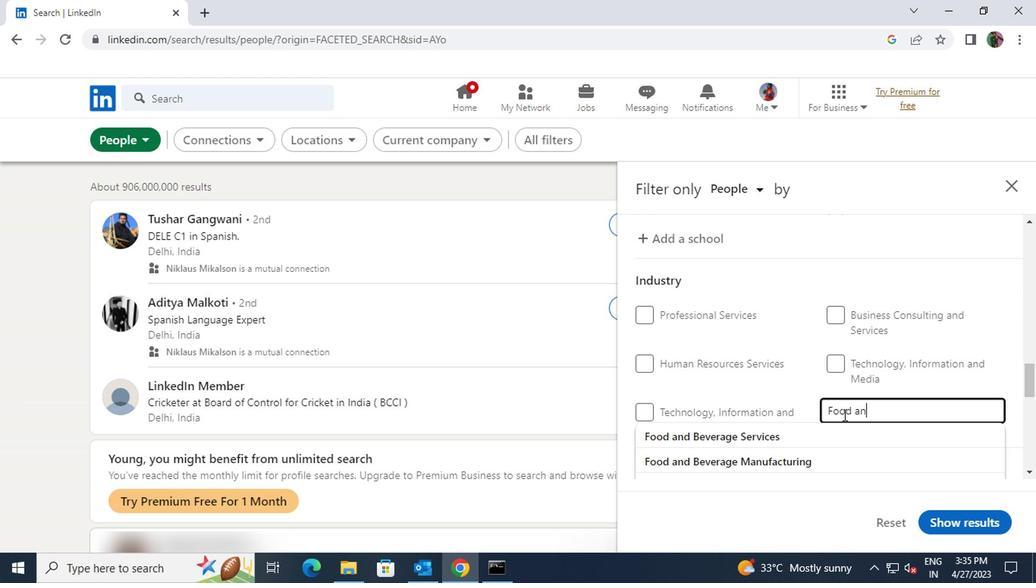 
Action: Mouse moved to (835, 432)
Screenshot: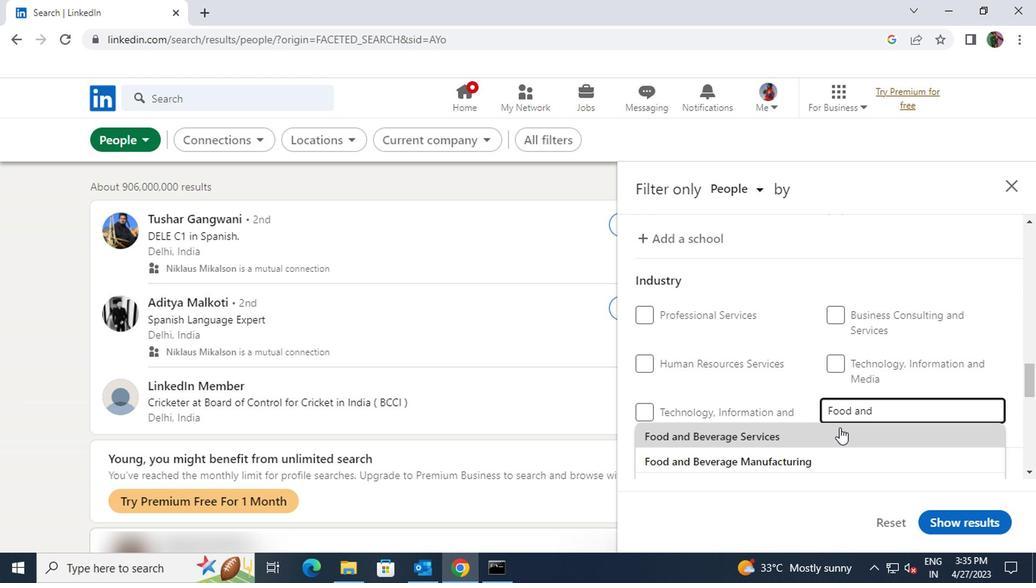 
Action: Mouse pressed left at (835, 432)
Screenshot: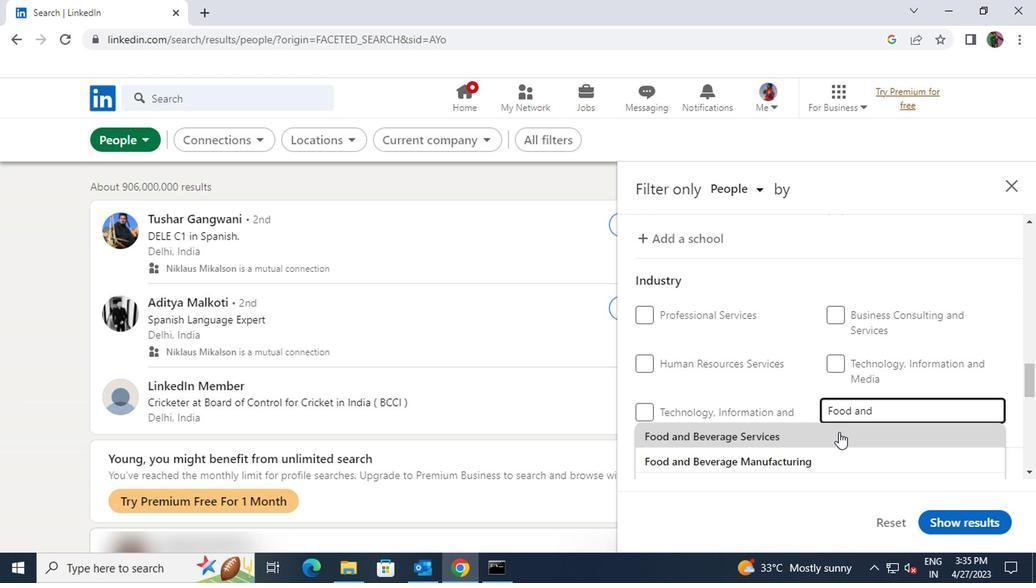 
Action: Mouse scrolled (835, 431) with delta (0, -1)
Screenshot: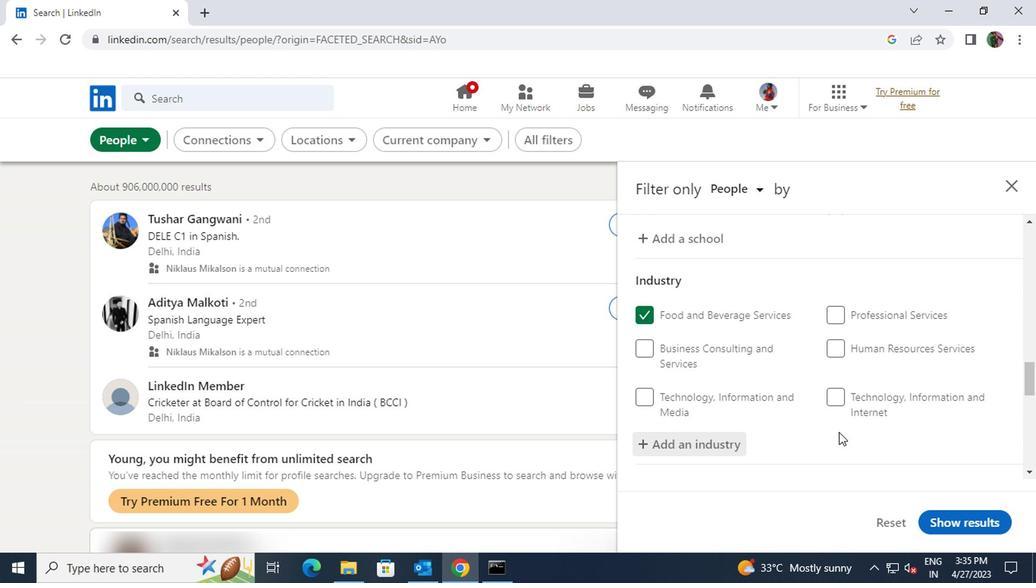 
Action: Mouse scrolled (835, 431) with delta (0, -1)
Screenshot: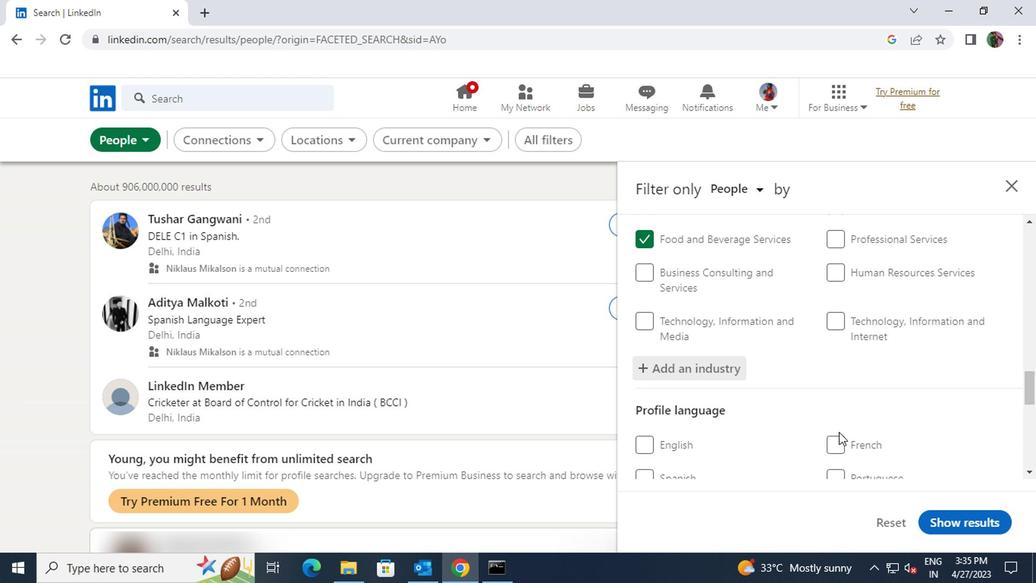 
Action: Mouse moved to (833, 366)
Screenshot: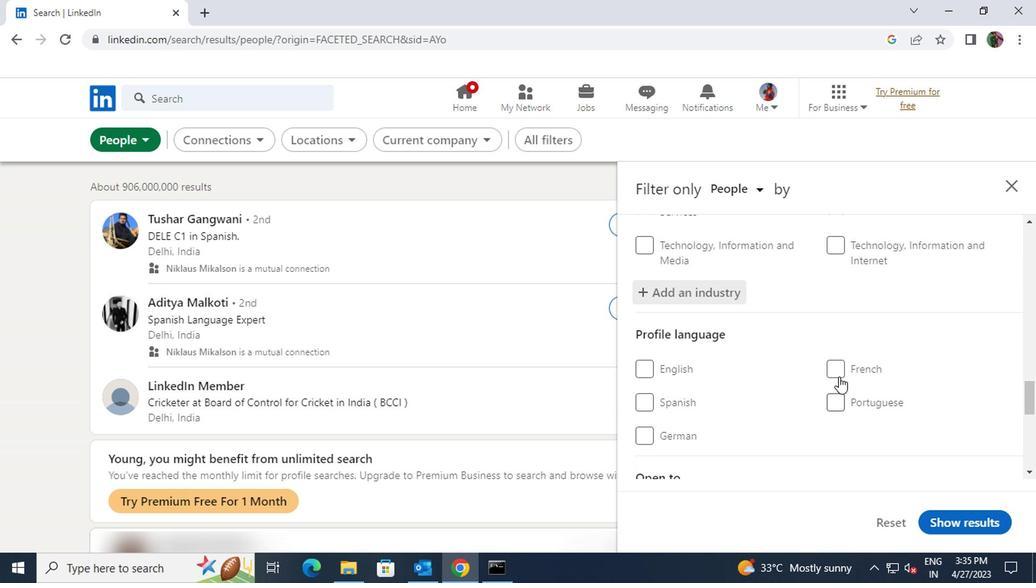 
Action: Mouse pressed left at (833, 366)
Screenshot: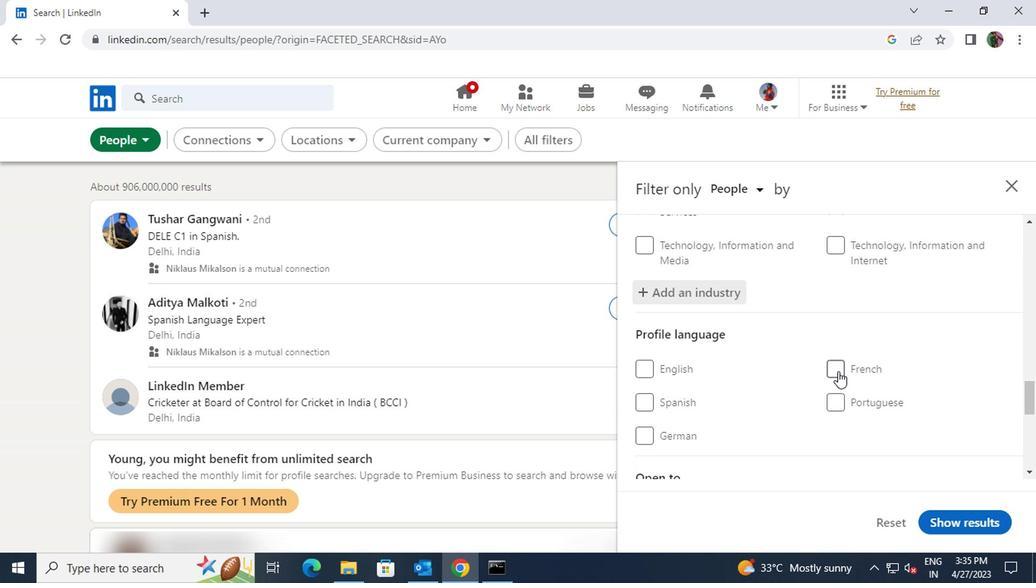 
Action: Mouse moved to (818, 440)
Screenshot: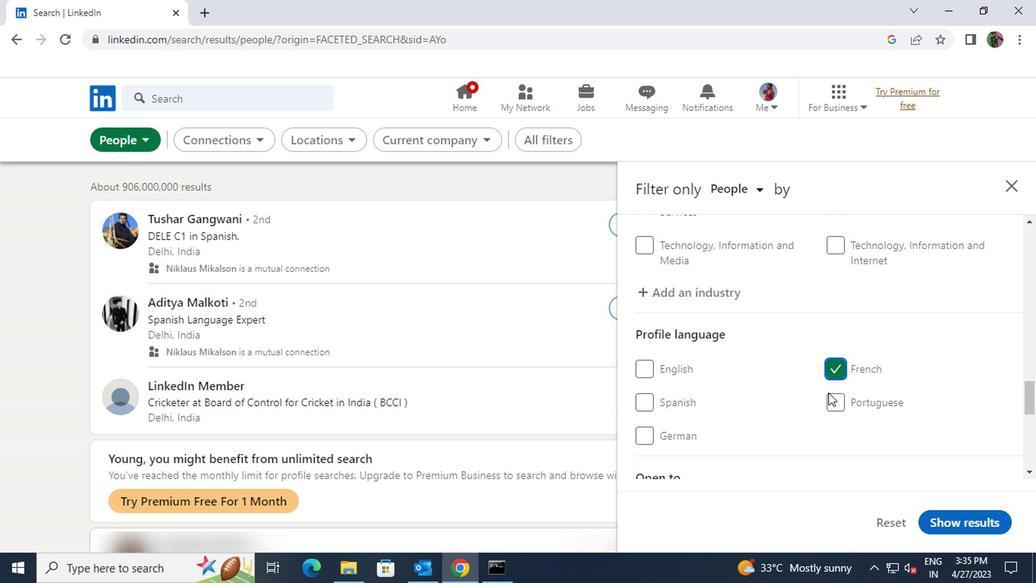 
Action: Mouse scrolled (818, 439) with delta (0, -1)
Screenshot: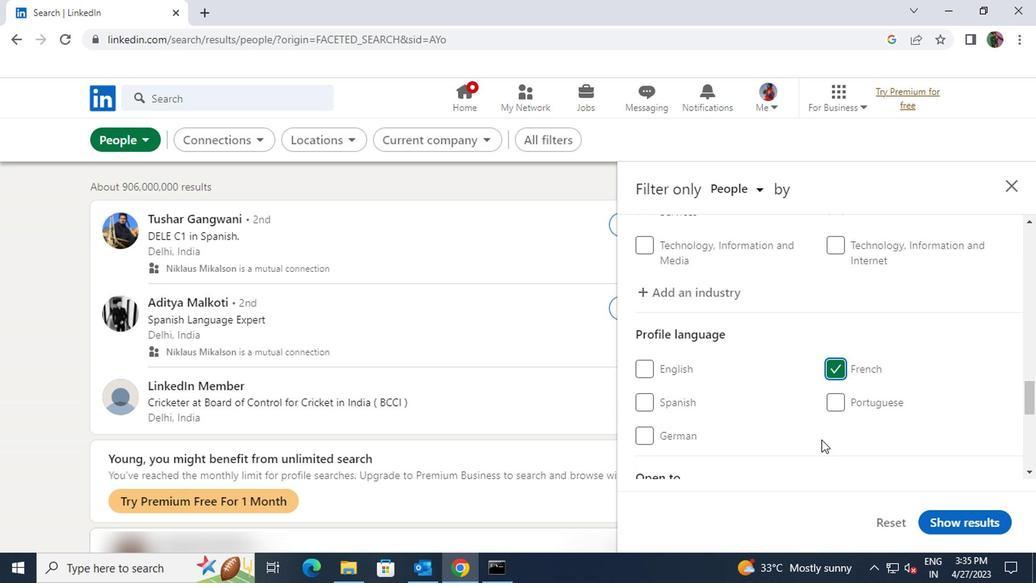 
Action: Mouse scrolled (818, 439) with delta (0, -1)
Screenshot: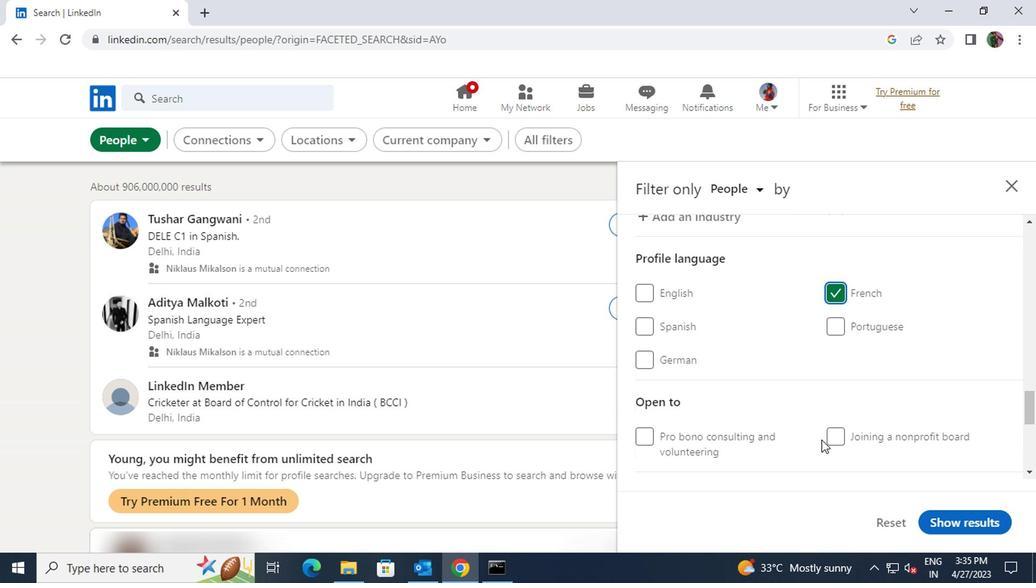 
Action: Mouse scrolled (818, 439) with delta (0, -1)
Screenshot: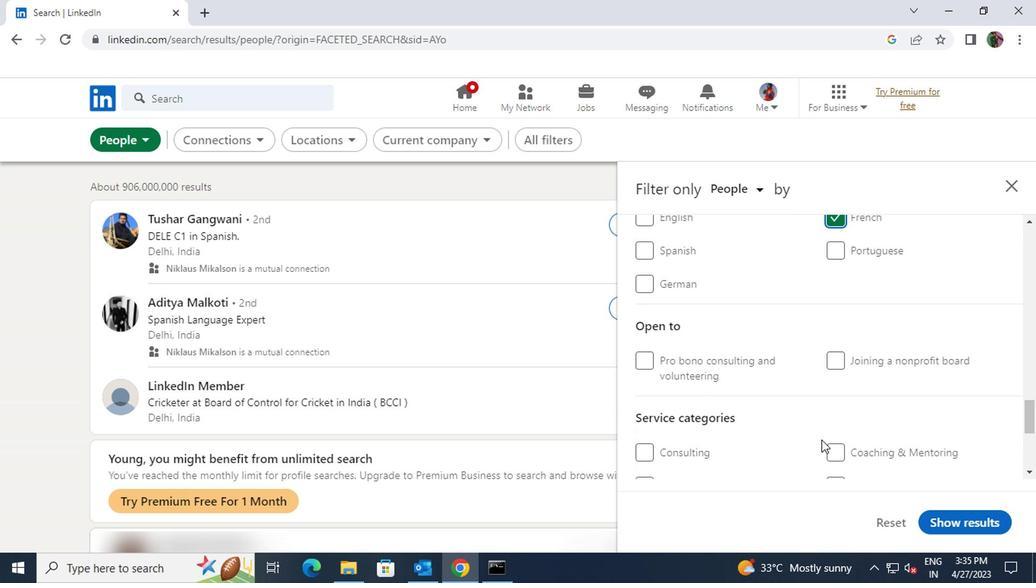 
Action: Mouse moved to (829, 441)
Screenshot: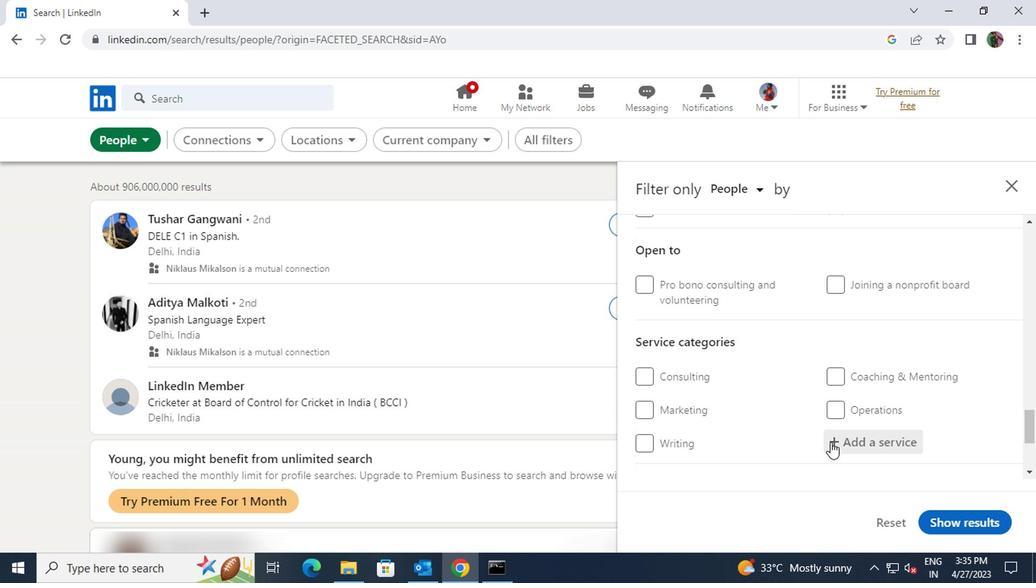
Action: Mouse pressed left at (829, 441)
Screenshot: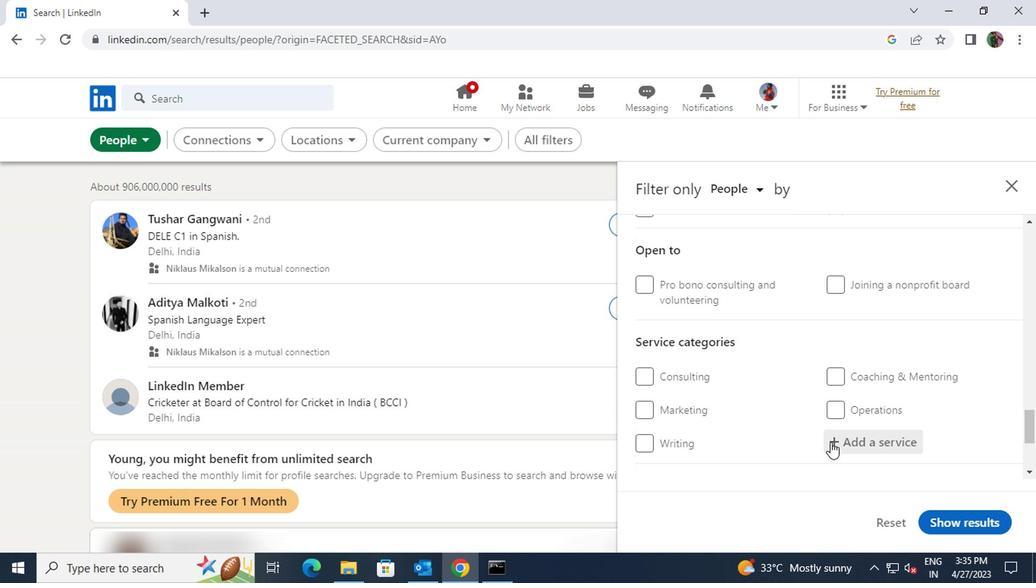 
Action: Key pressed <Key.shift>VISU
Screenshot: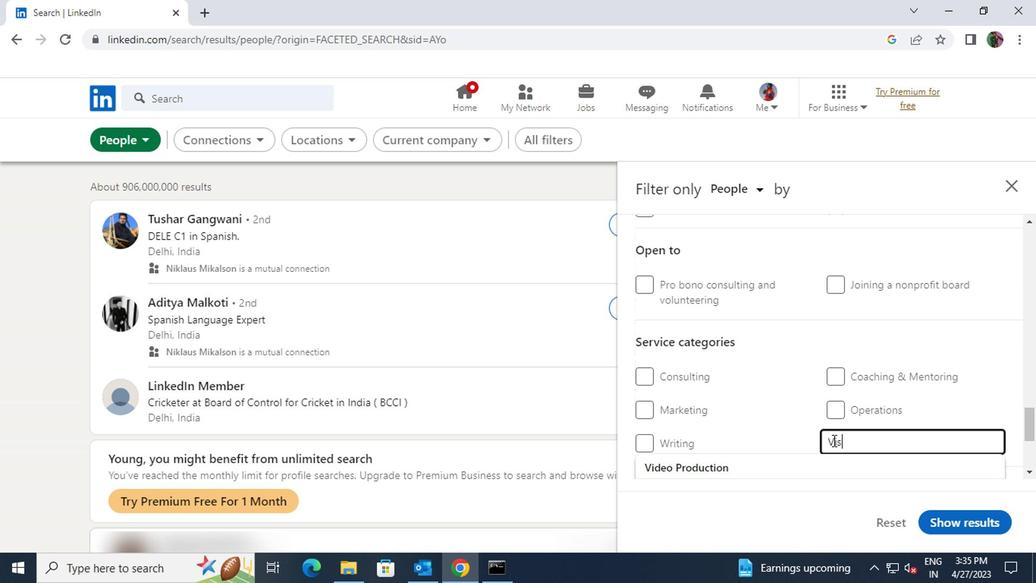
Action: Mouse moved to (810, 465)
Screenshot: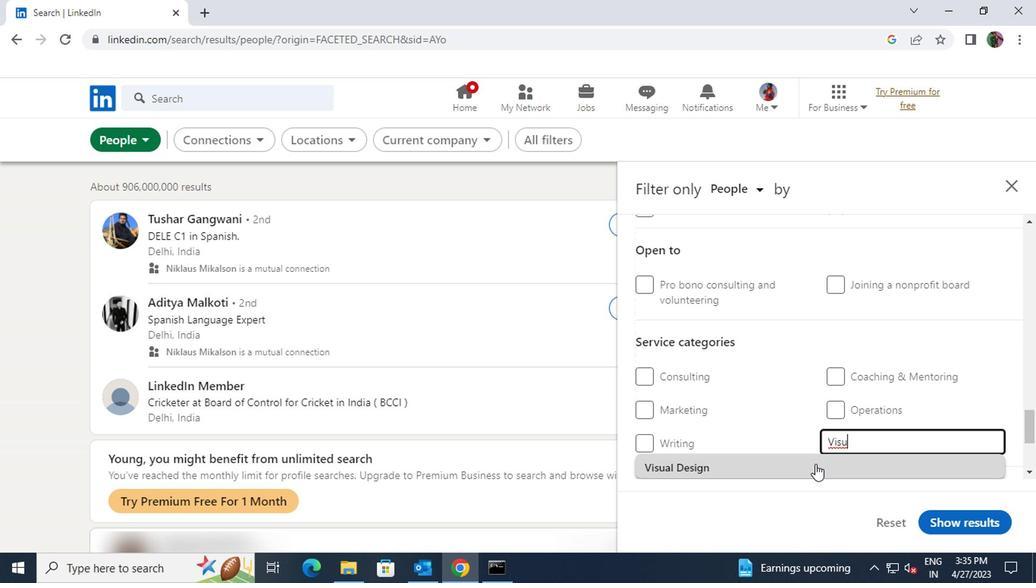 
Action: Mouse pressed left at (810, 465)
Screenshot: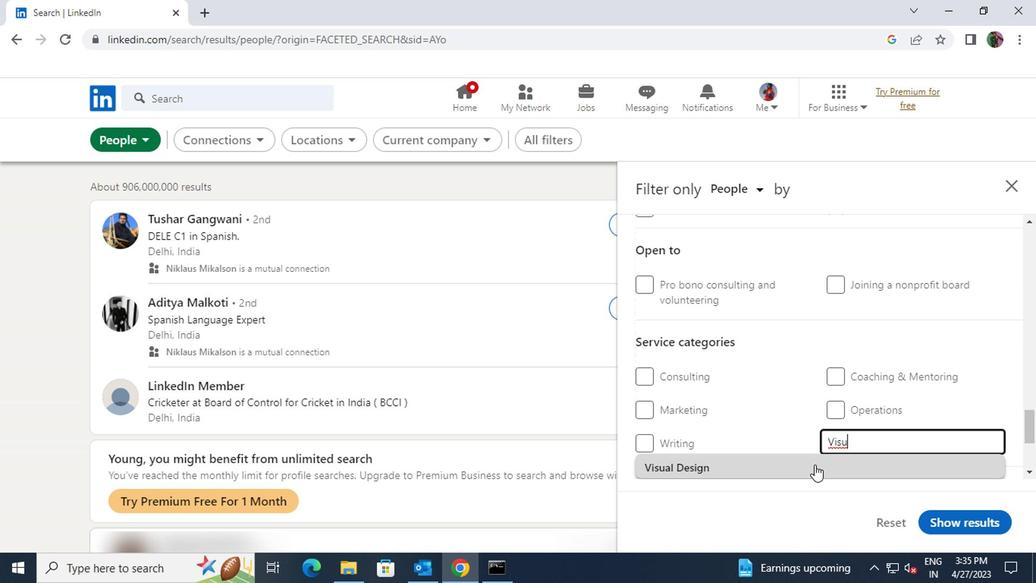 
Action: Mouse moved to (798, 435)
Screenshot: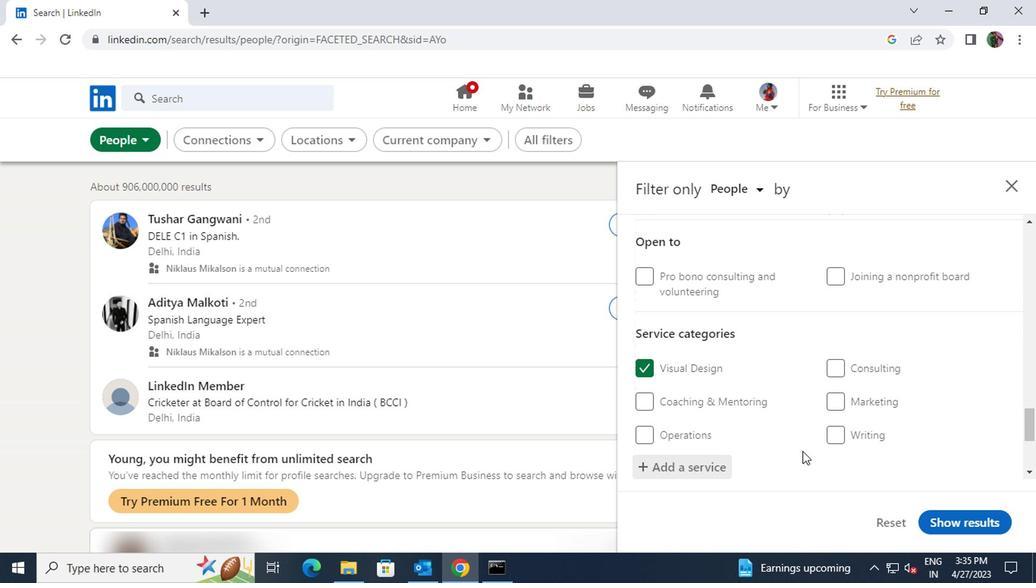 
Action: Mouse scrolled (798, 435) with delta (0, 0)
Screenshot: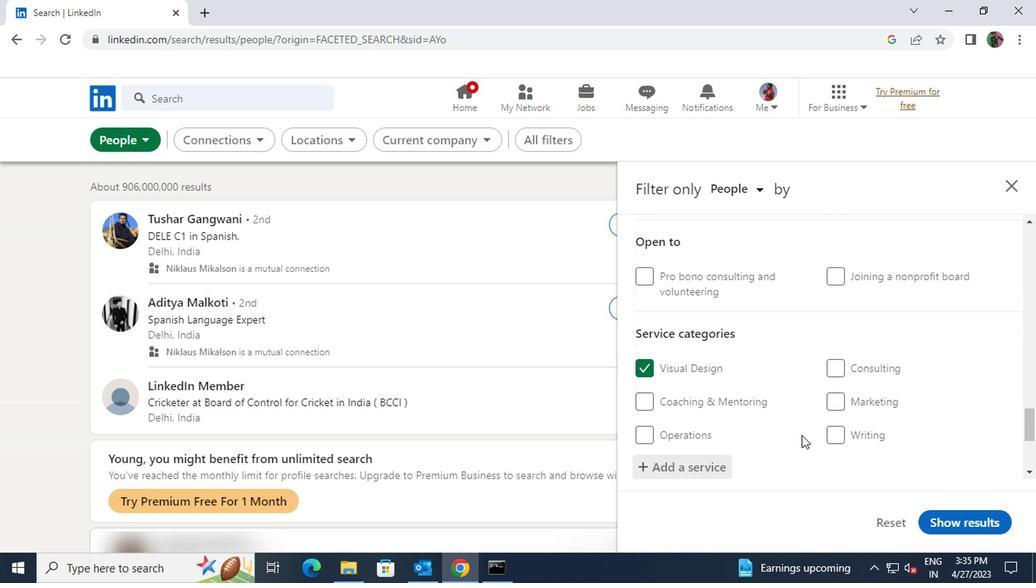 
Action: Mouse scrolled (798, 435) with delta (0, 0)
Screenshot: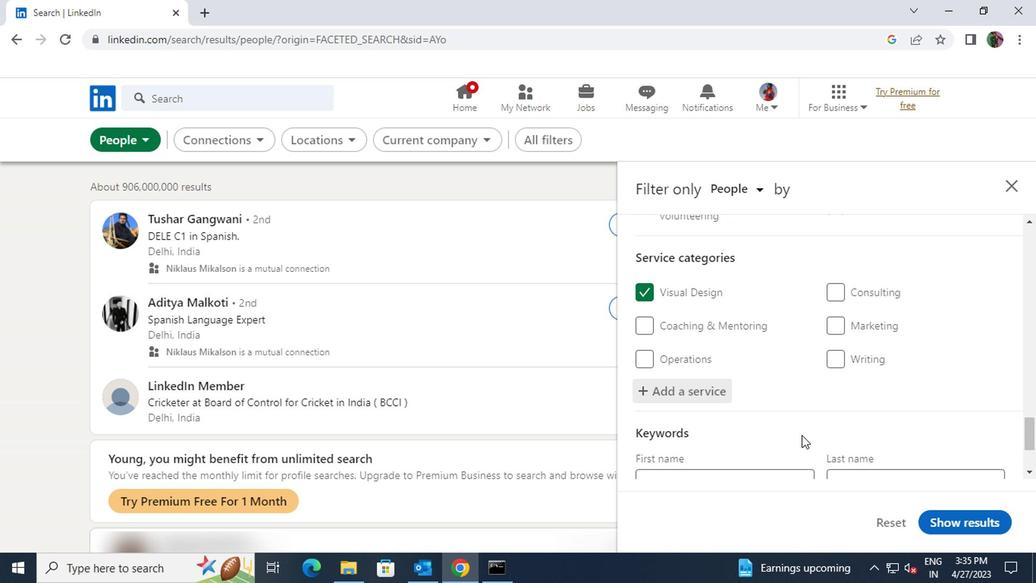 
Action: Mouse moved to (790, 452)
Screenshot: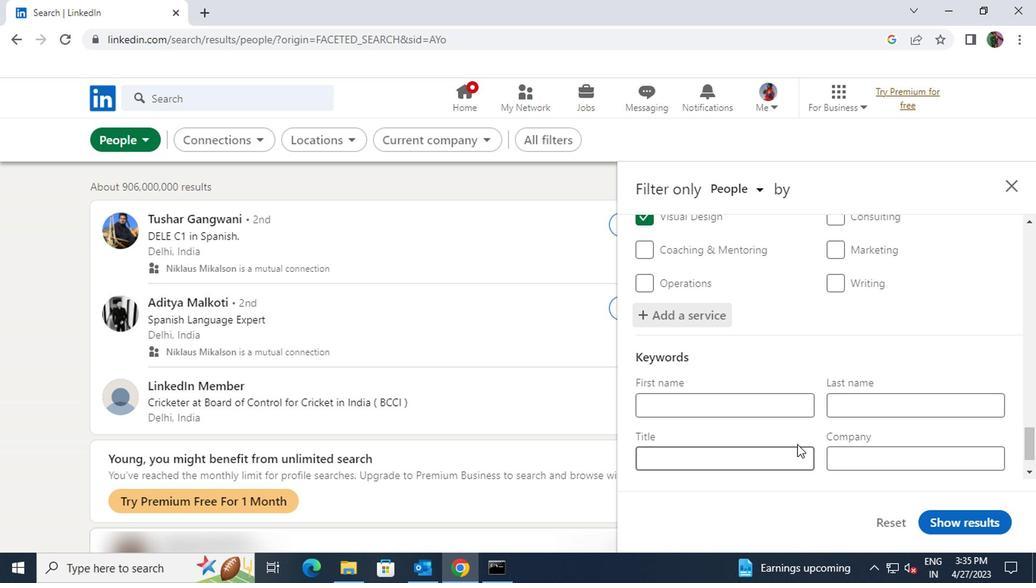 
Action: Mouse pressed left at (790, 452)
Screenshot: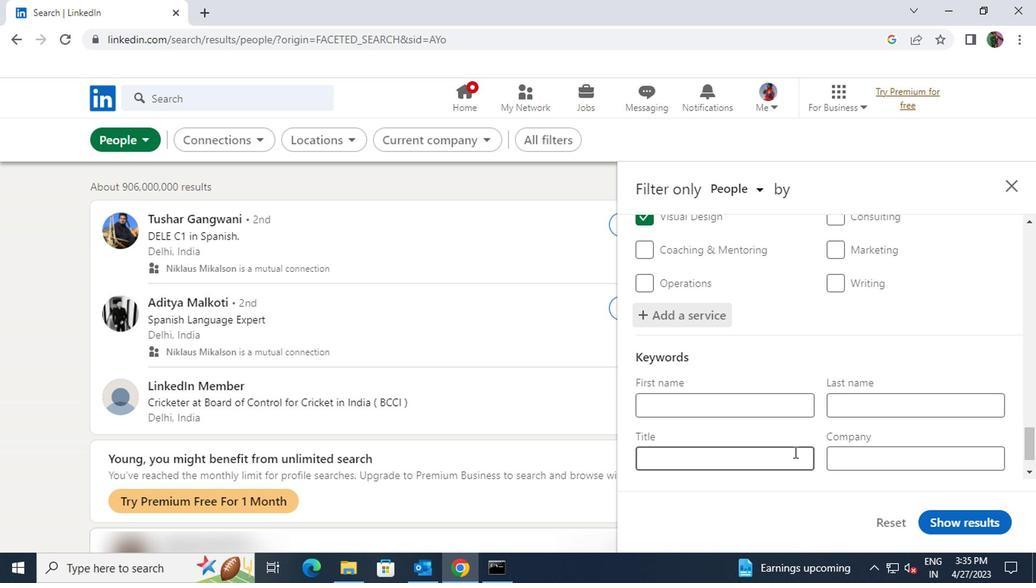 
Action: Key pressed <Key.shift>VIDEO<Key.space><Key.shift>GAME<Key.space><Key.shift>WRITER
Screenshot: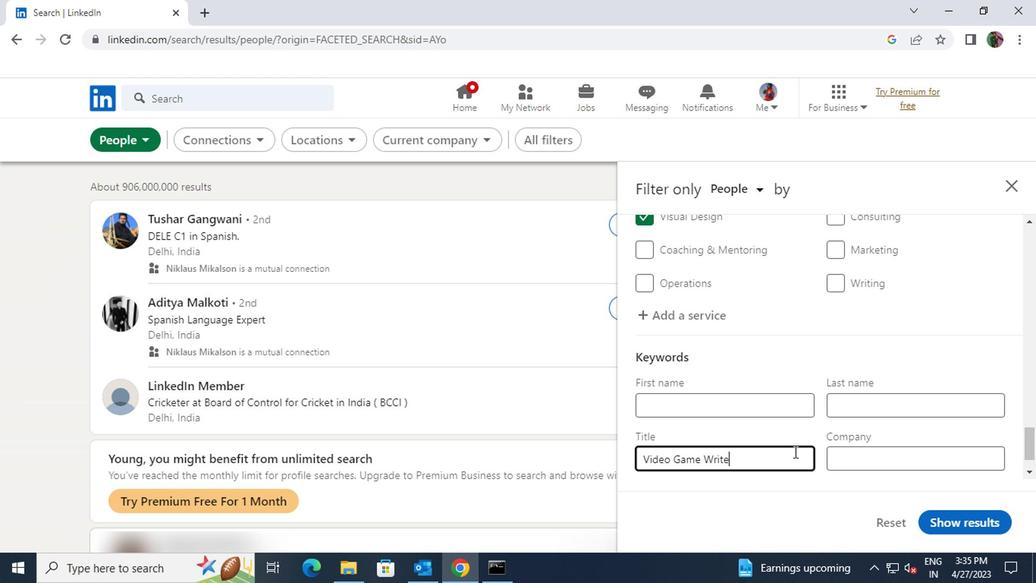 
Action: Mouse moved to (947, 522)
Screenshot: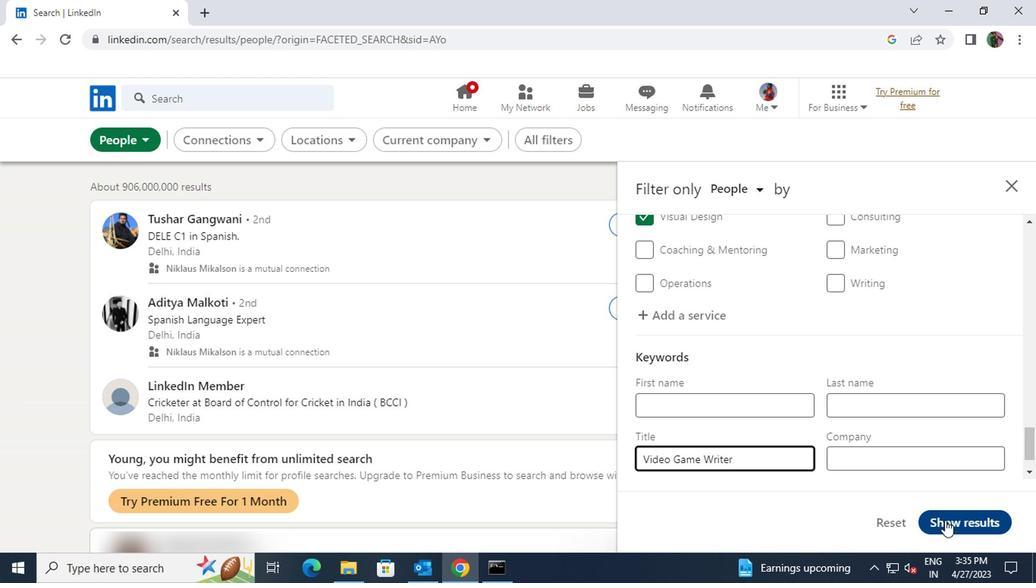 
Action: Mouse pressed left at (947, 522)
Screenshot: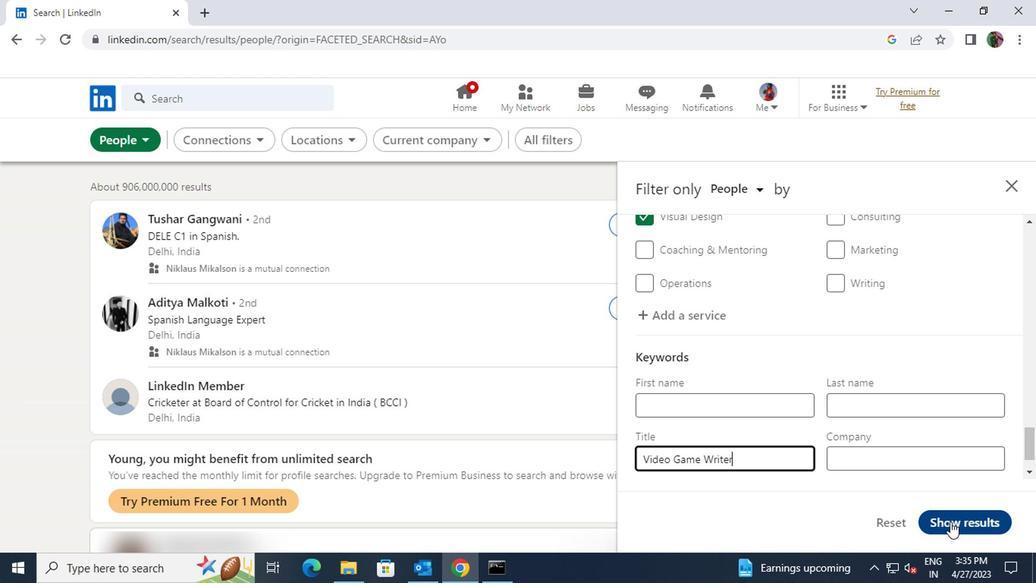 
